 Task: Add Sprouts Pineapple Slices to the cart.
Action: Mouse pressed left at (16, 77)
Screenshot: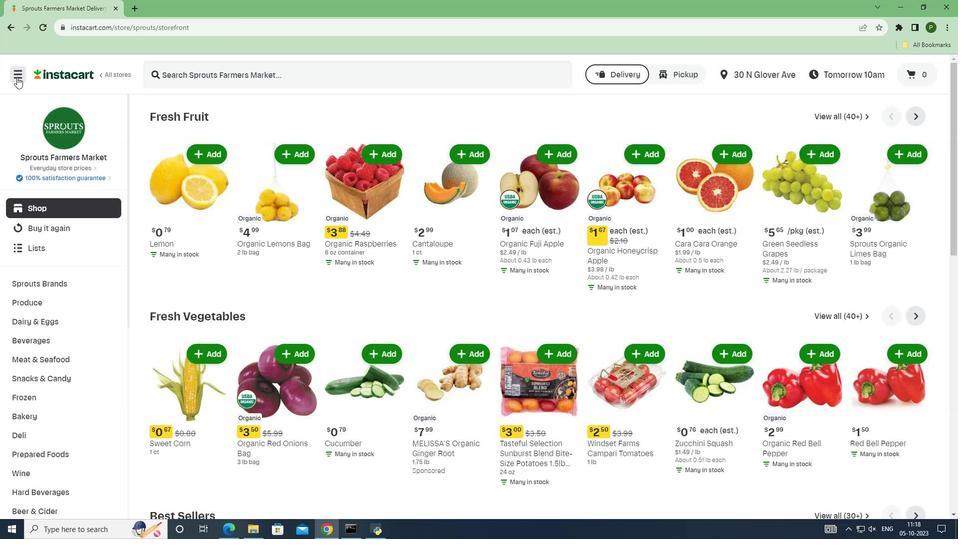 
Action: Mouse moved to (39, 272)
Screenshot: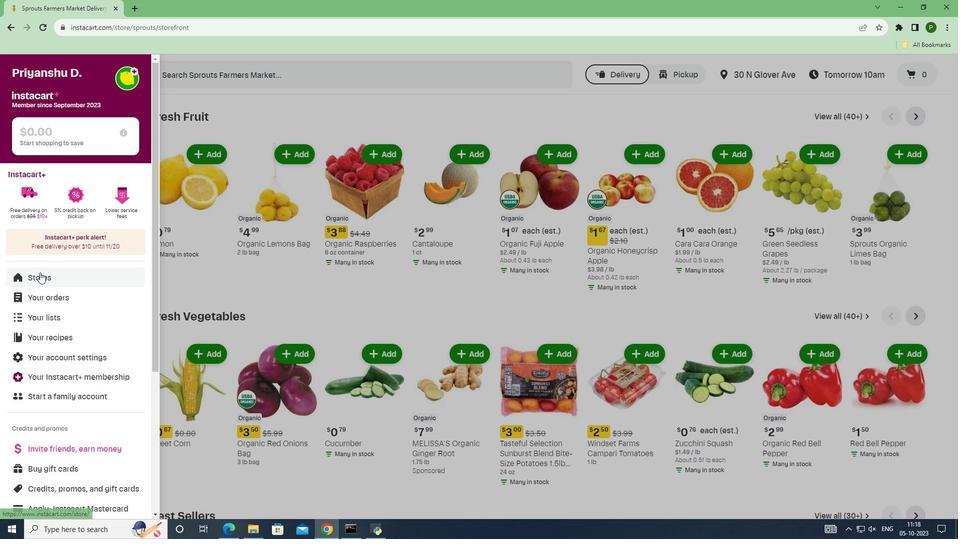 
Action: Mouse pressed left at (39, 272)
Screenshot: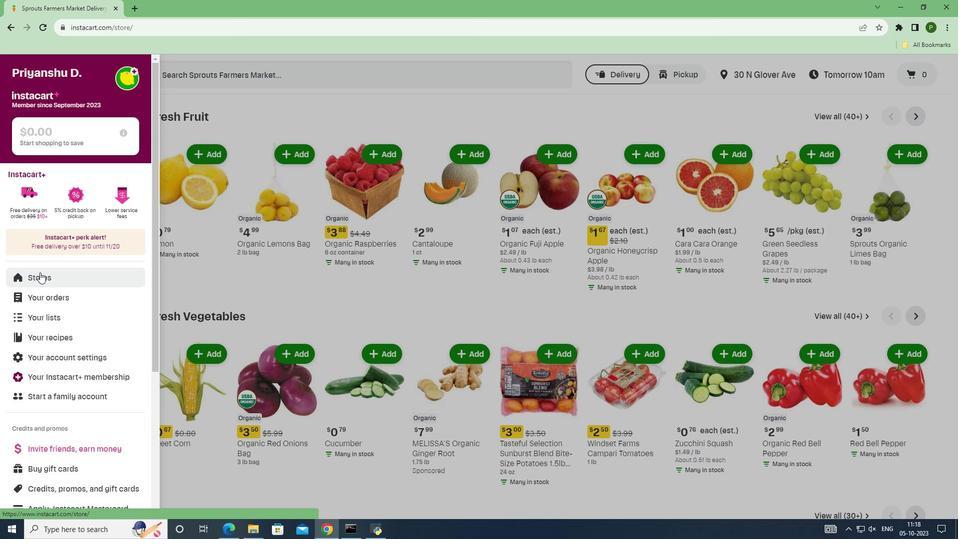 
Action: Mouse moved to (228, 117)
Screenshot: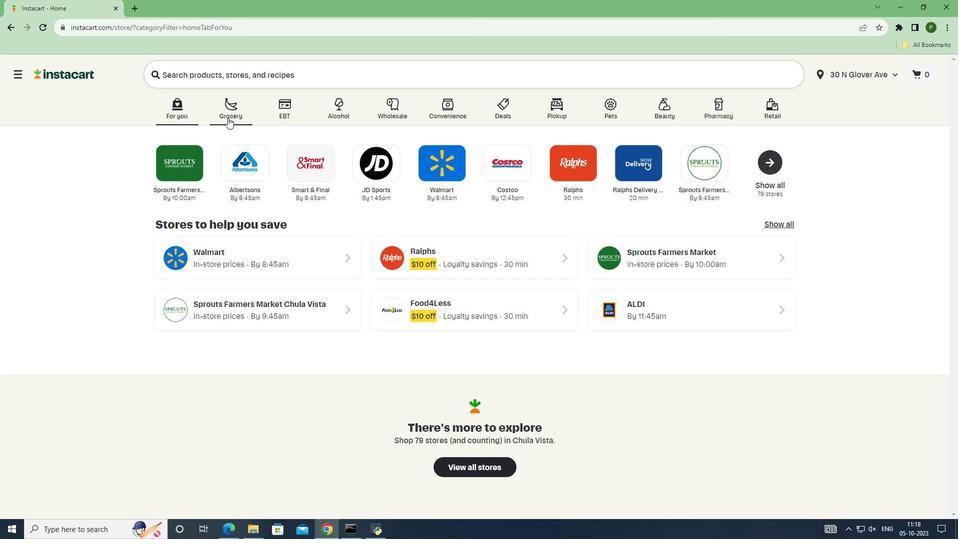 
Action: Mouse pressed left at (228, 117)
Screenshot: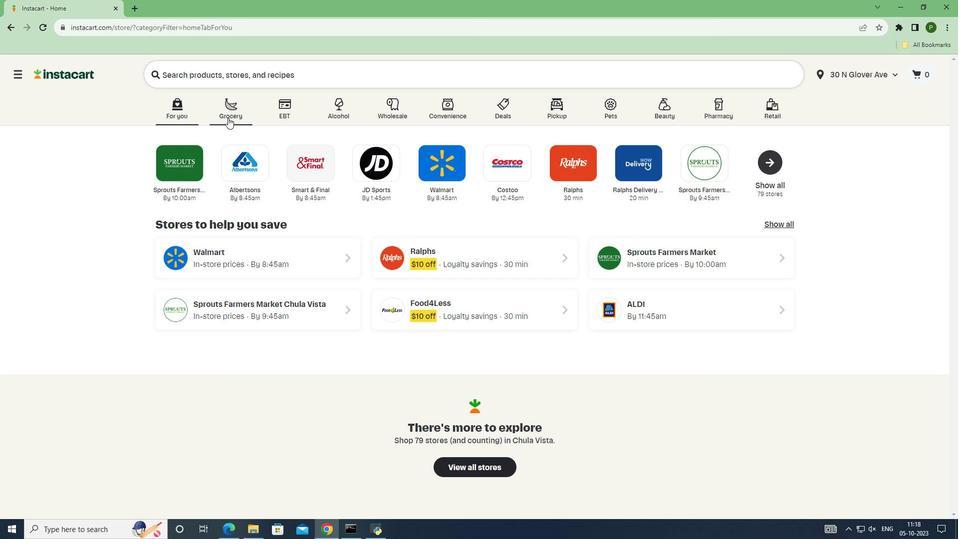 
Action: Mouse moved to (601, 222)
Screenshot: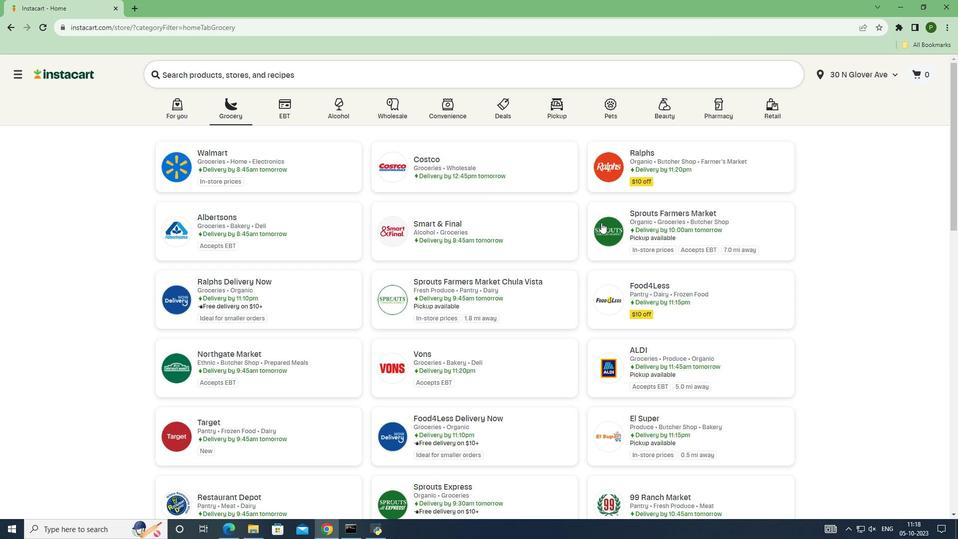 
Action: Mouse pressed left at (601, 222)
Screenshot: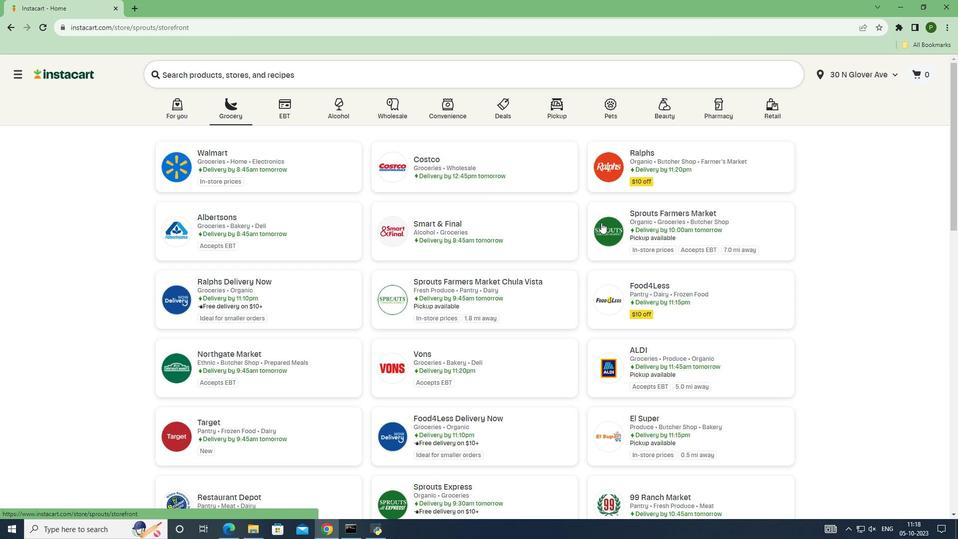 
Action: Mouse moved to (87, 284)
Screenshot: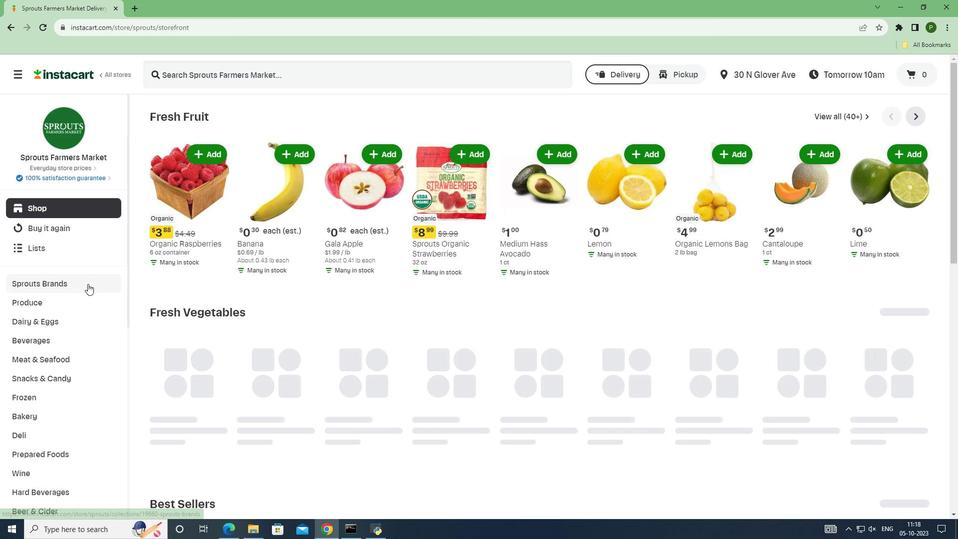 
Action: Mouse pressed left at (87, 284)
Screenshot: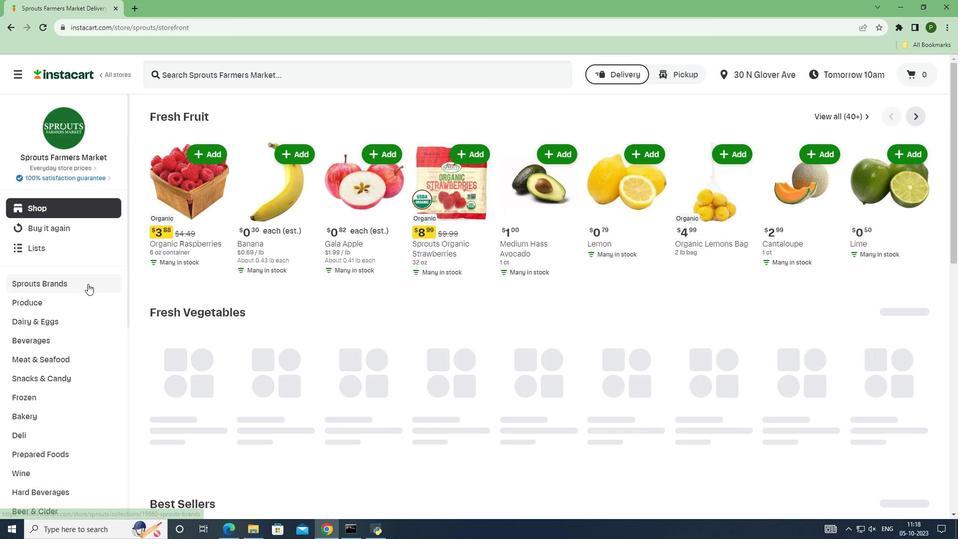 
Action: Mouse moved to (55, 361)
Screenshot: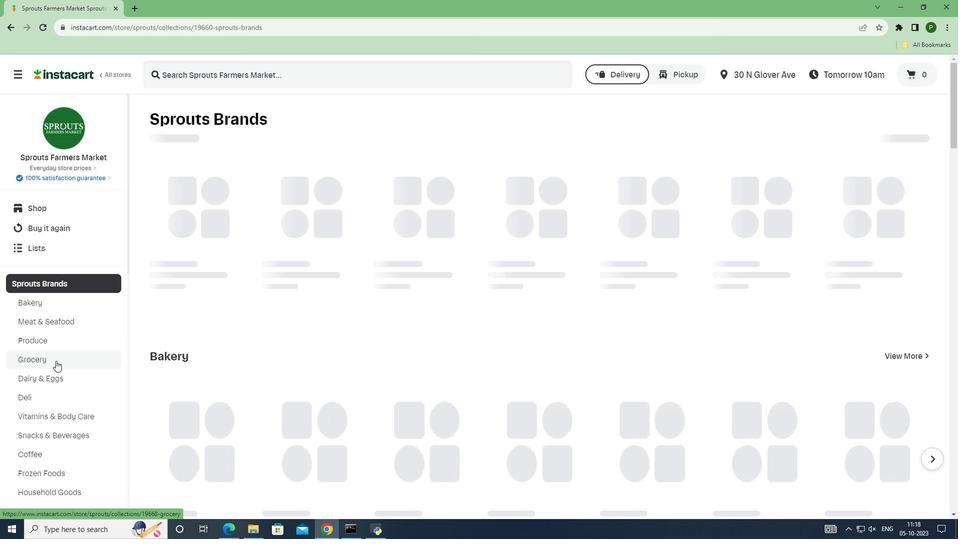 
Action: Mouse pressed left at (55, 361)
Screenshot: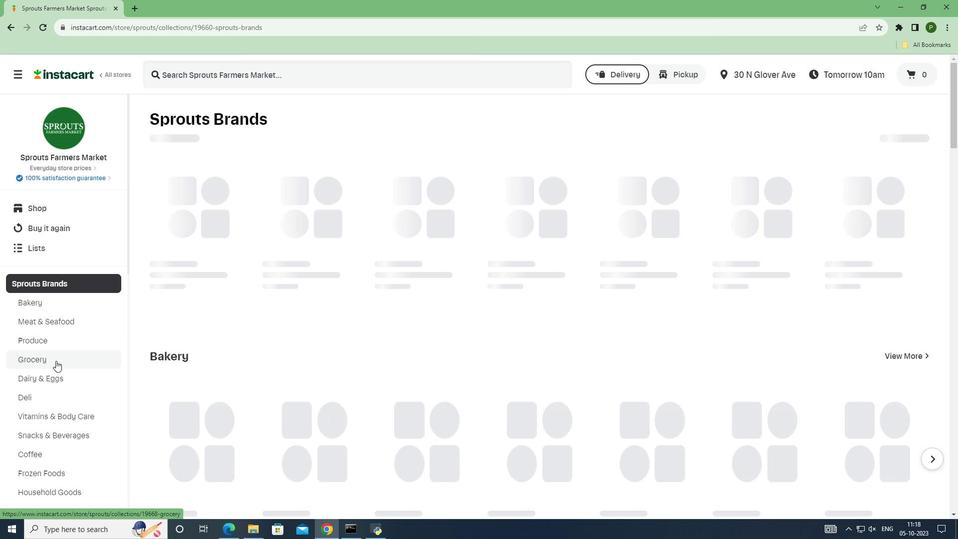 
Action: Mouse moved to (229, 212)
Screenshot: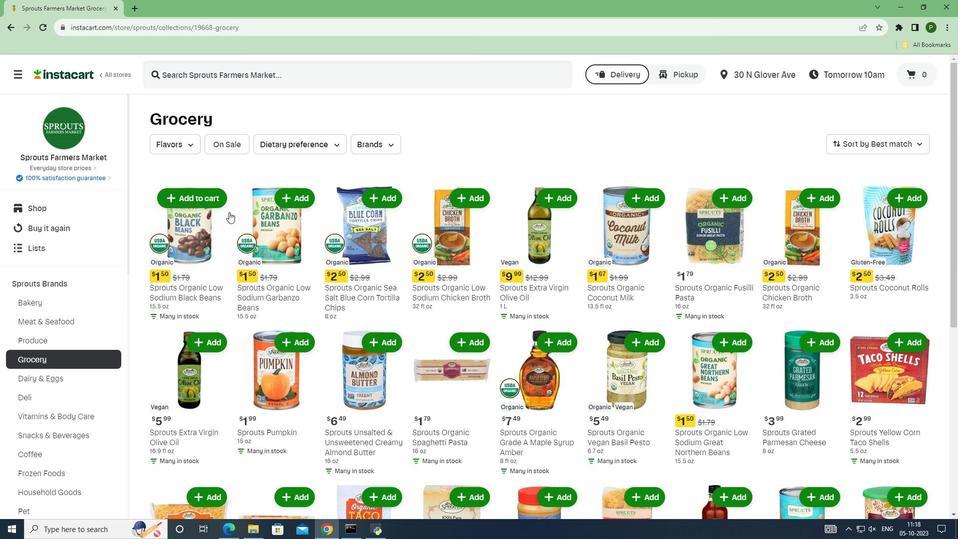 
Action: Mouse scrolled (229, 211) with delta (0, 0)
Screenshot: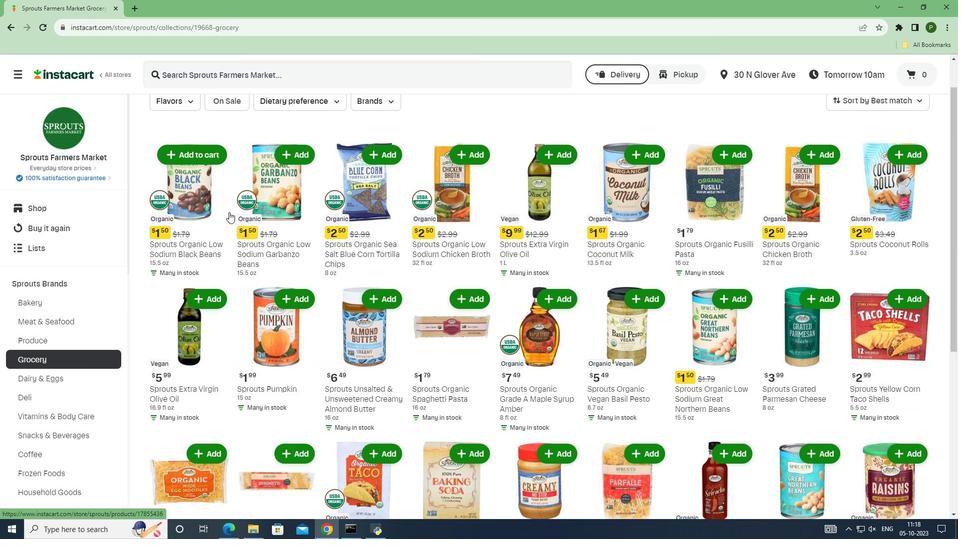 
Action: Mouse scrolled (229, 211) with delta (0, 0)
Screenshot: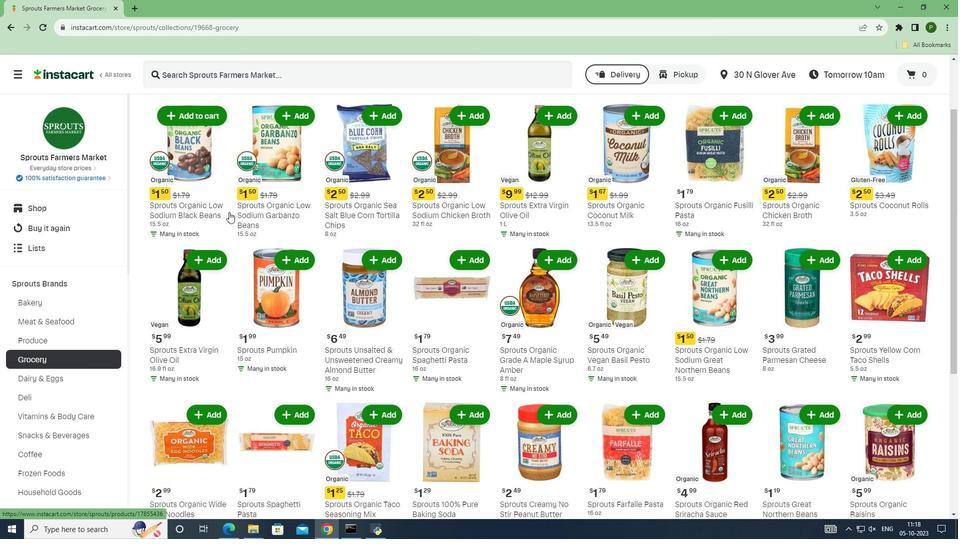 
Action: Mouse scrolled (229, 211) with delta (0, 0)
Screenshot: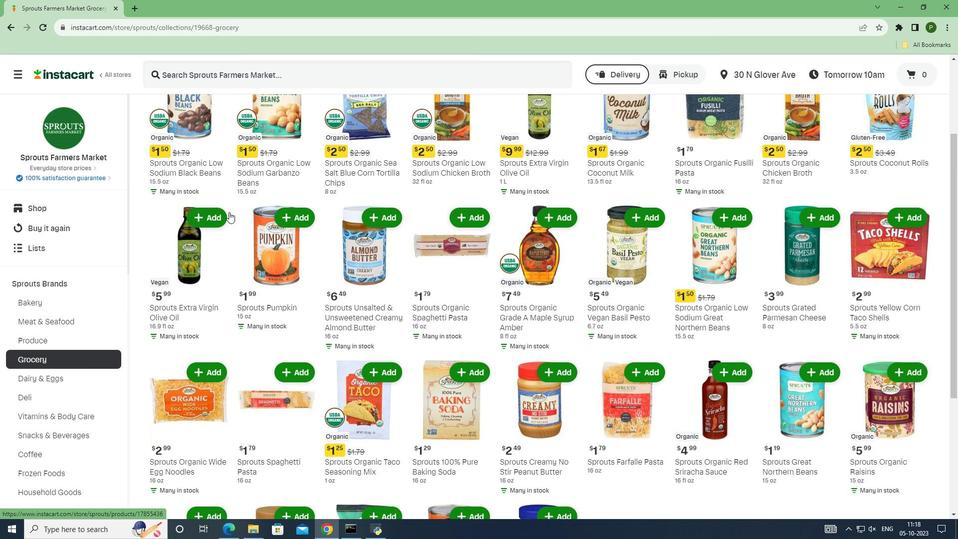 
Action: Mouse scrolled (229, 211) with delta (0, 0)
Screenshot: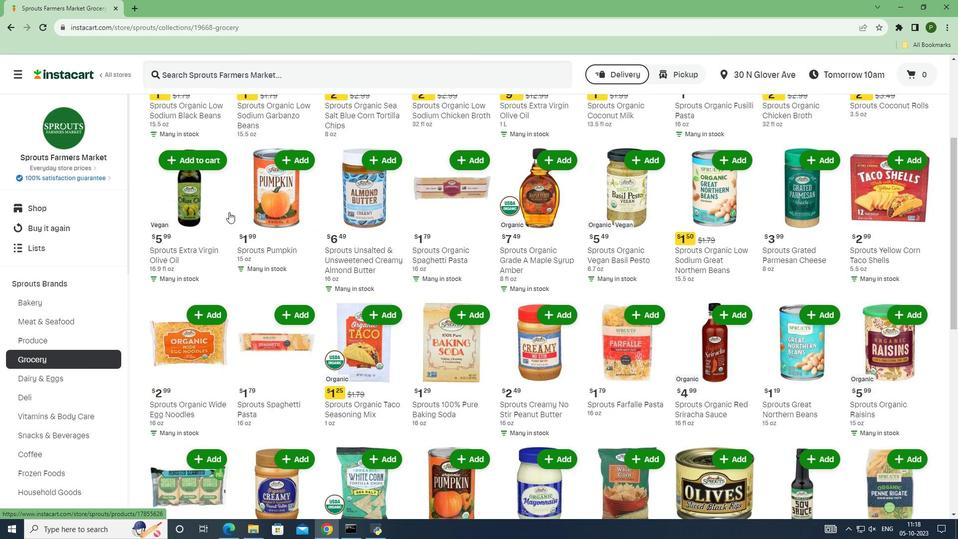 
Action: Mouse scrolled (229, 211) with delta (0, 0)
Screenshot: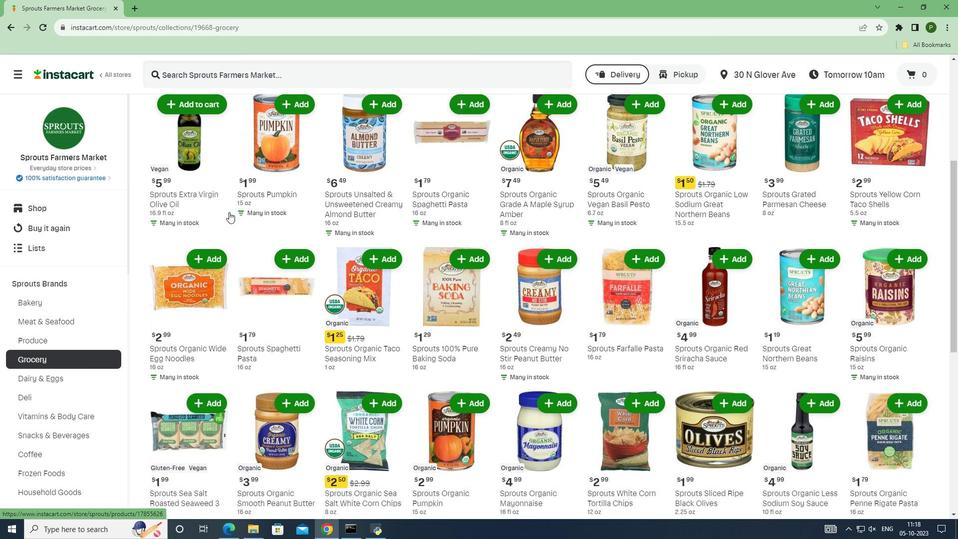 
Action: Mouse scrolled (229, 211) with delta (0, 0)
Screenshot: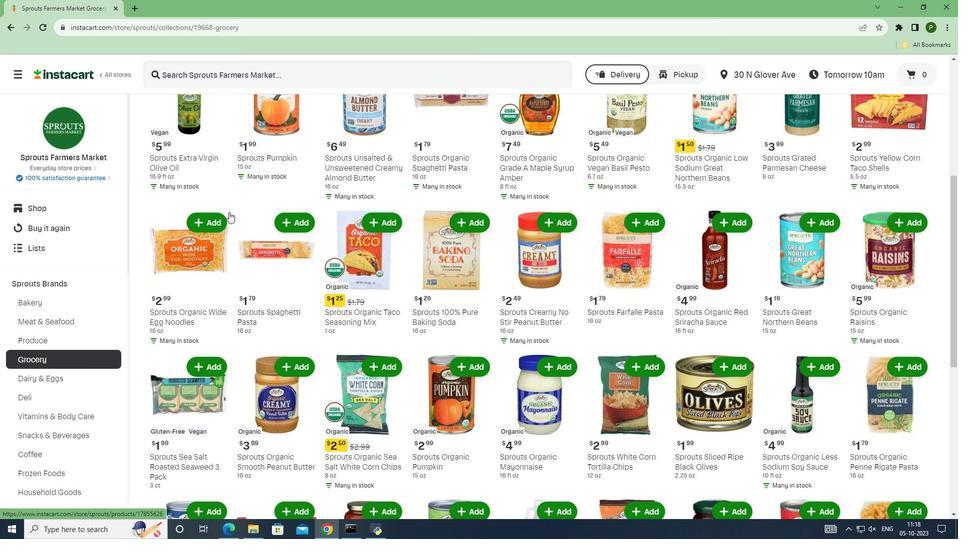 
Action: Mouse scrolled (229, 211) with delta (0, 0)
Screenshot: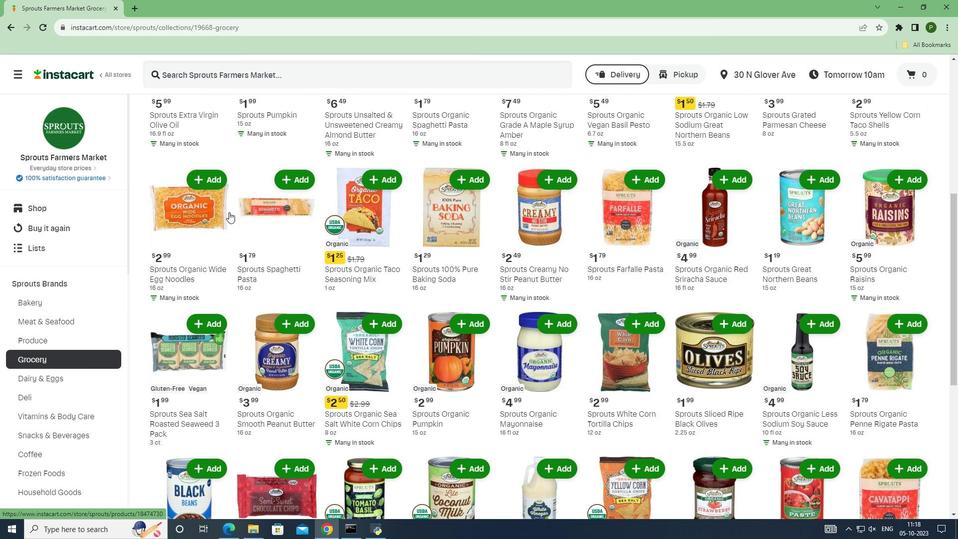 
Action: Mouse scrolled (229, 211) with delta (0, 0)
Screenshot: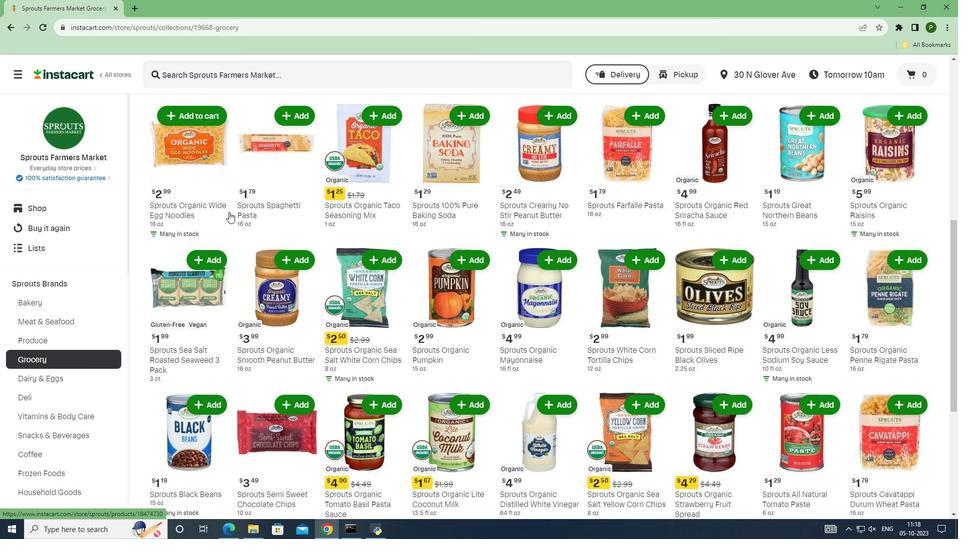 
Action: Mouse scrolled (229, 211) with delta (0, 0)
Screenshot: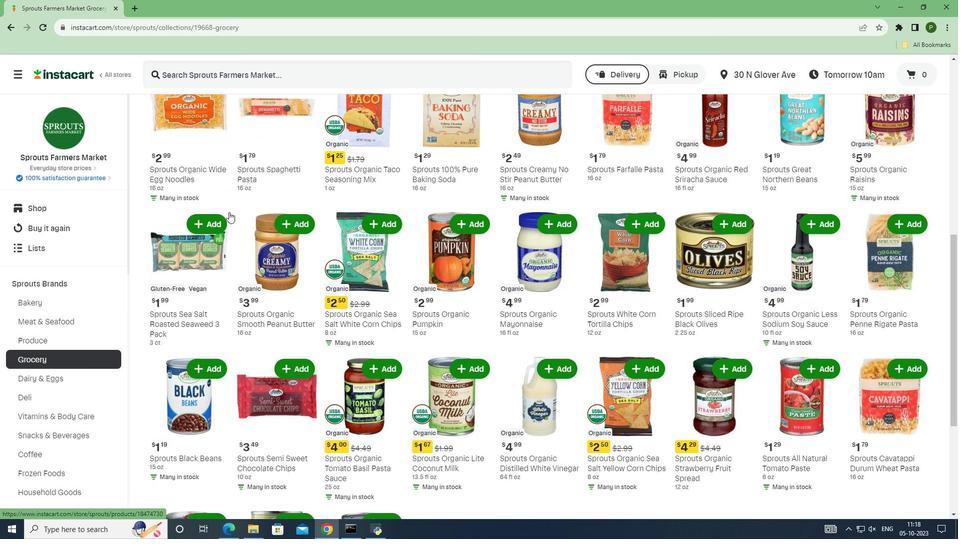 
Action: Mouse scrolled (229, 211) with delta (0, 0)
Screenshot: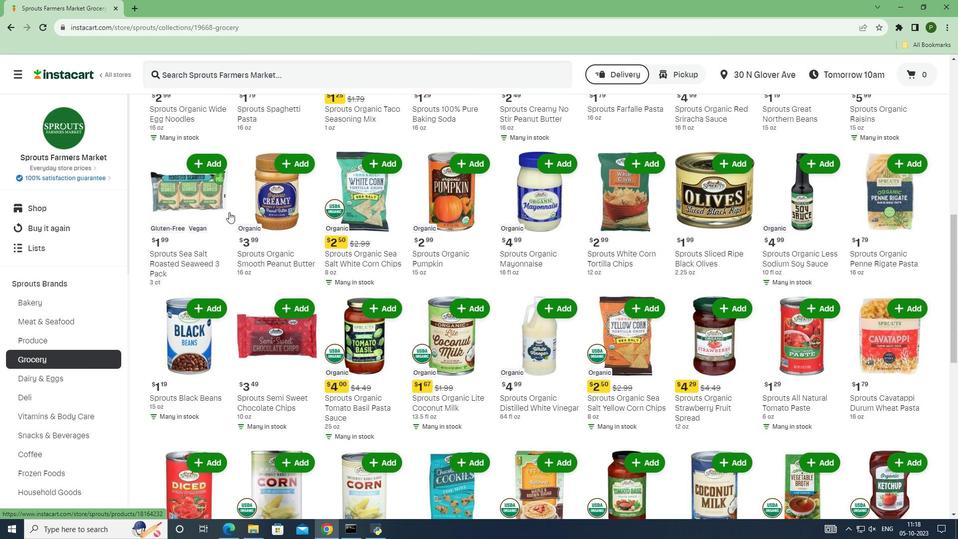 
Action: Mouse scrolled (229, 211) with delta (0, 0)
Screenshot: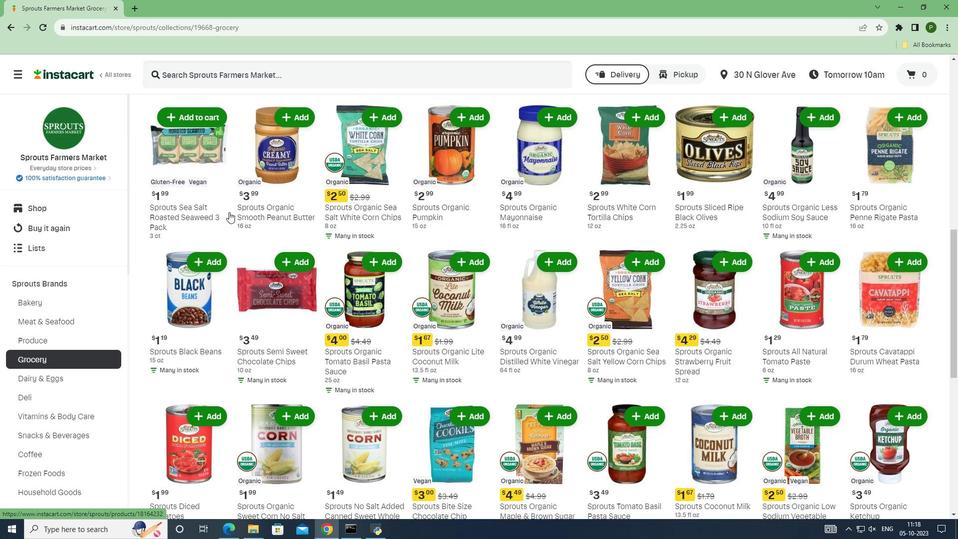 
Action: Mouse scrolled (229, 211) with delta (0, 0)
Screenshot: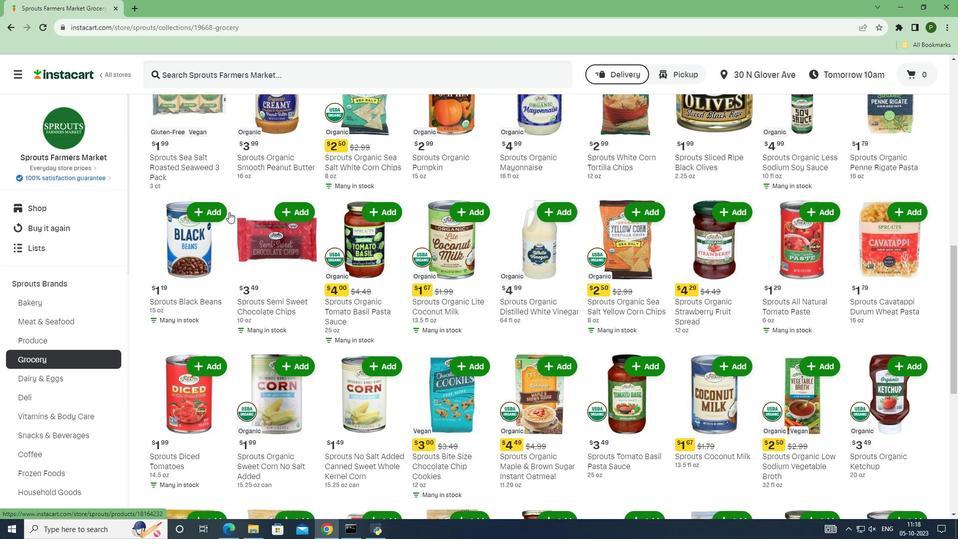 
Action: Mouse scrolled (229, 211) with delta (0, 0)
Screenshot: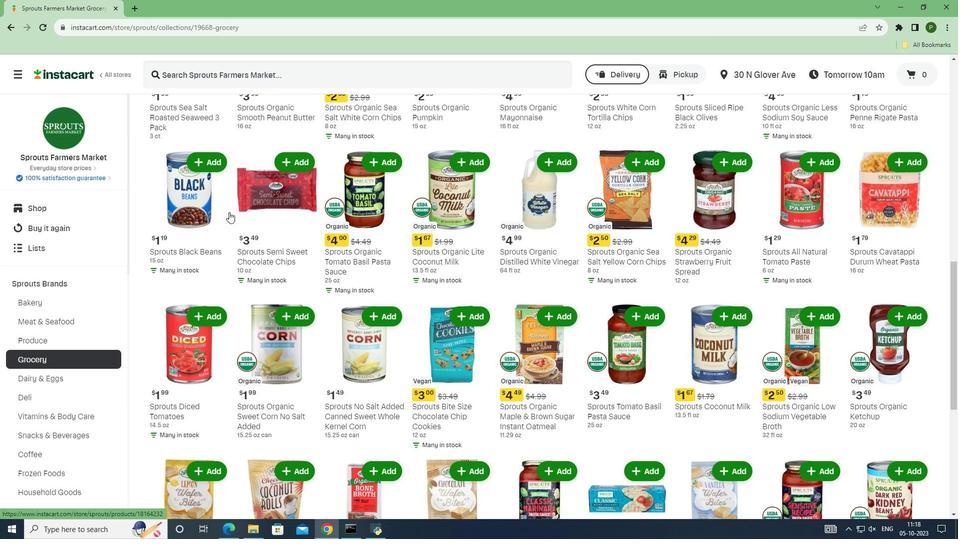
Action: Mouse scrolled (229, 211) with delta (0, 0)
Screenshot: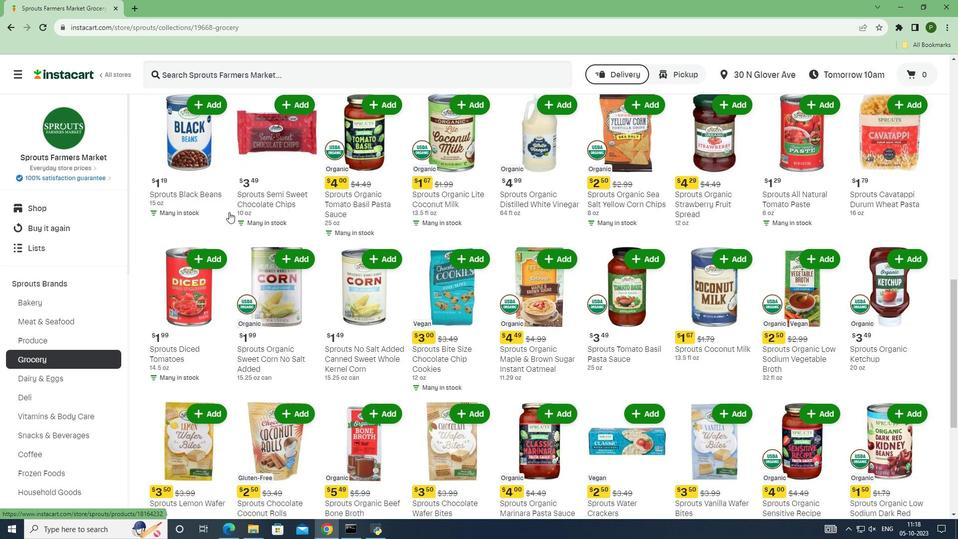 
Action: Mouse scrolled (229, 211) with delta (0, 0)
Screenshot: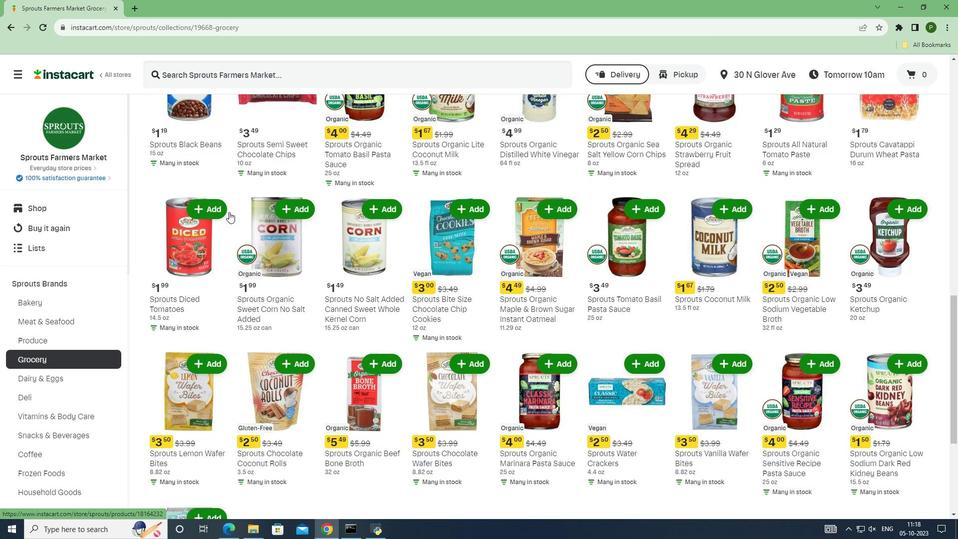 
Action: Mouse scrolled (229, 211) with delta (0, 0)
Screenshot: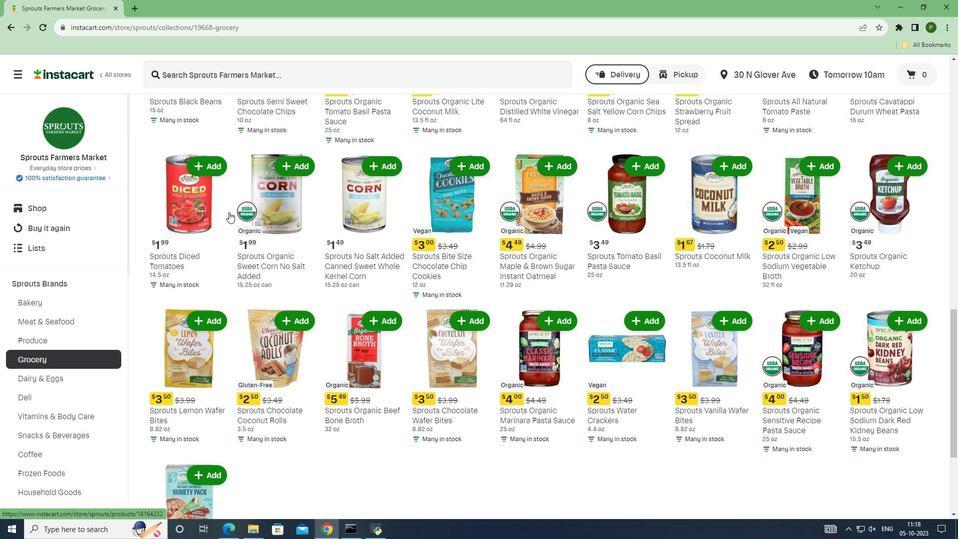 
Action: Mouse scrolled (229, 211) with delta (0, 0)
Screenshot: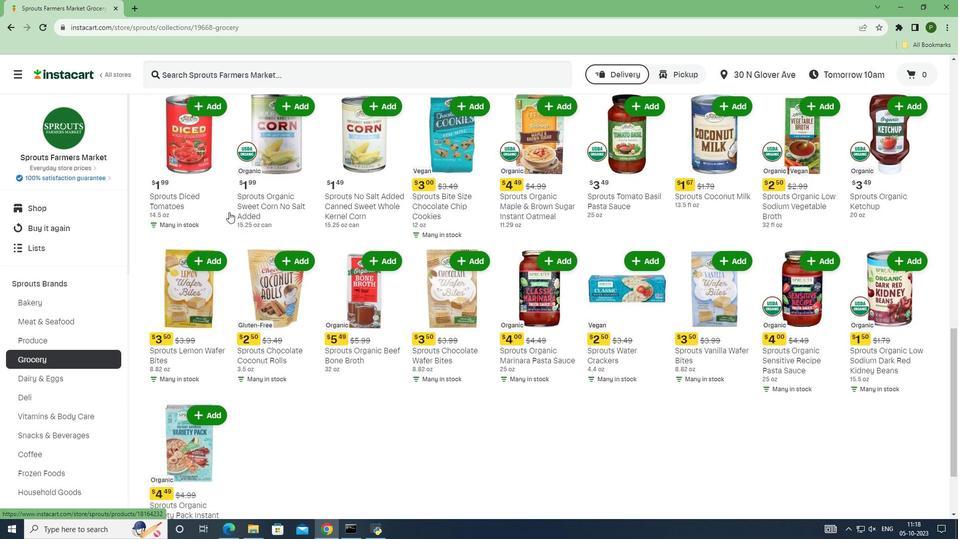 
Action: Mouse scrolled (229, 212) with delta (0, 0)
Screenshot: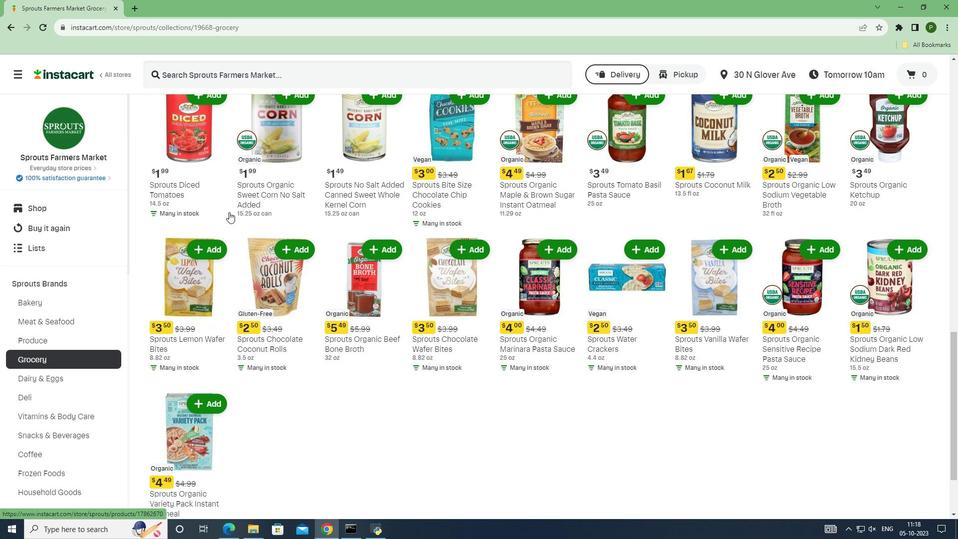 
Action: Mouse scrolled (229, 211) with delta (0, 0)
Screenshot: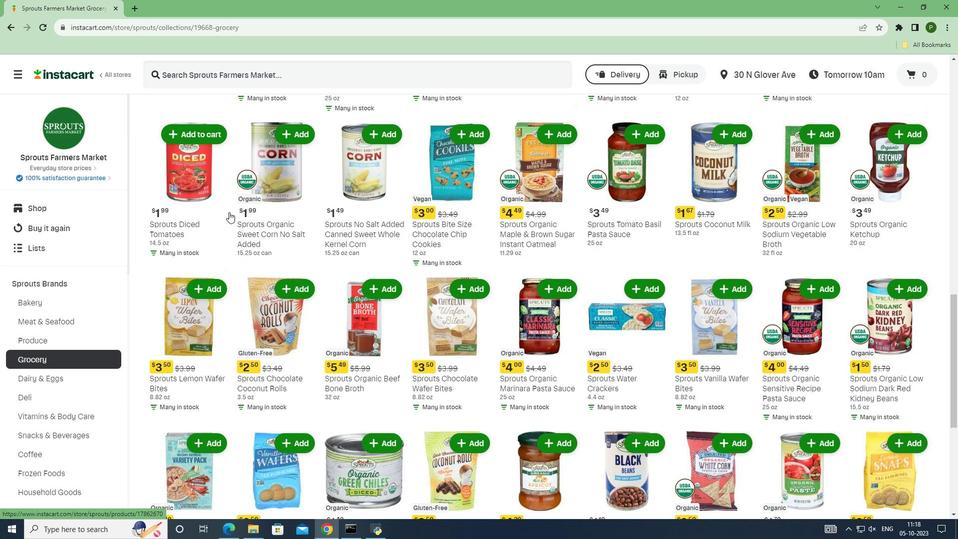 
Action: Mouse scrolled (229, 211) with delta (0, 0)
Screenshot: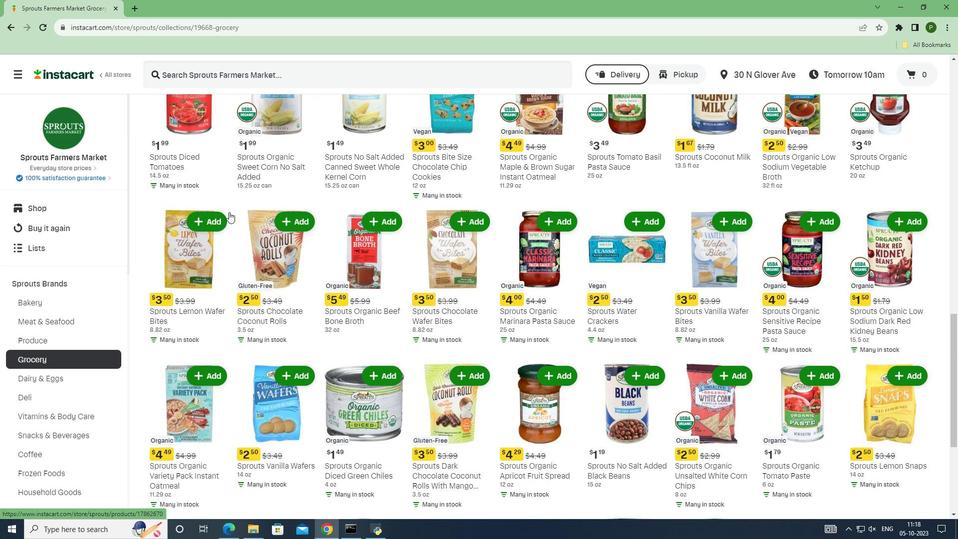 
Action: Mouse scrolled (229, 211) with delta (0, 0)
Screenshot: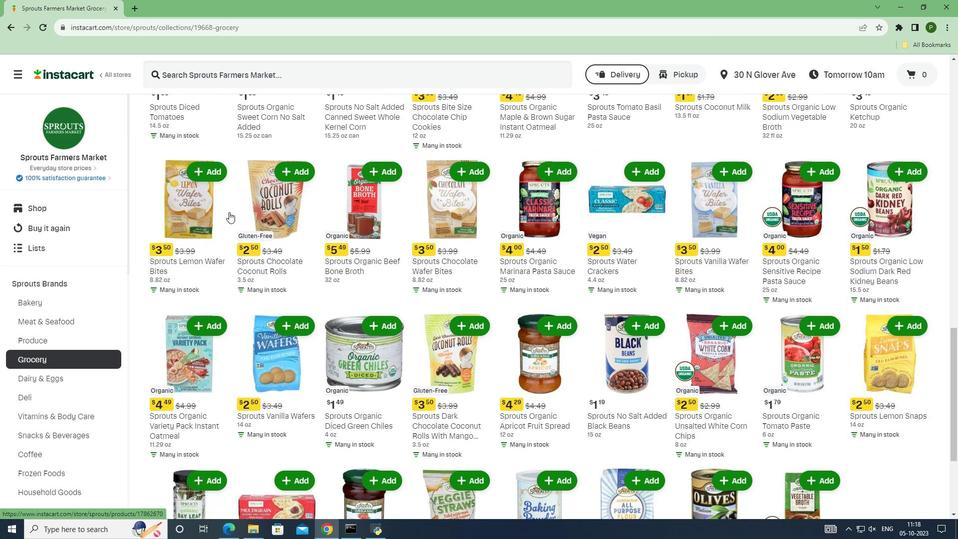 
Action: Mouse scrolled (229, 211) with delta (0, 0)
Screenshot: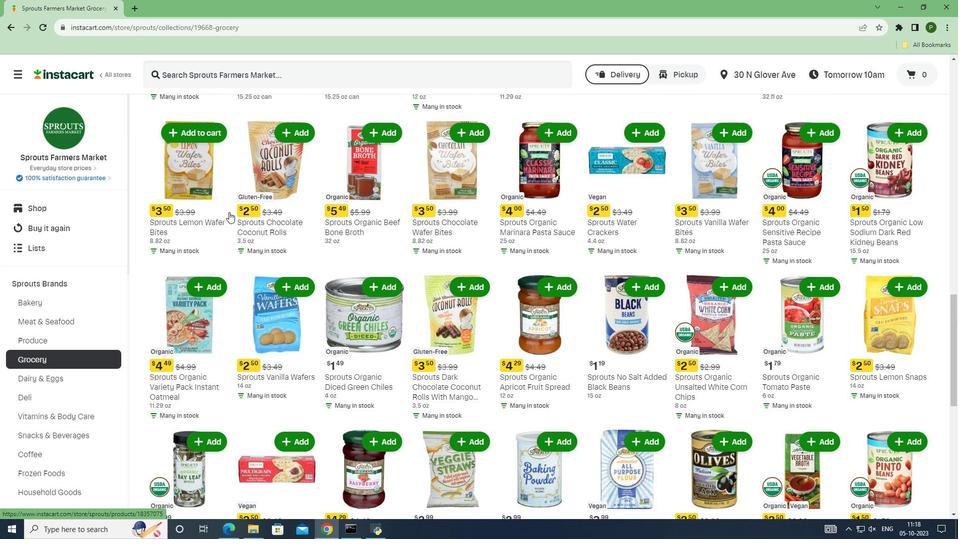 
Action: Mouse scrolled (229, 211) with delta (0, 0)
Screenshot: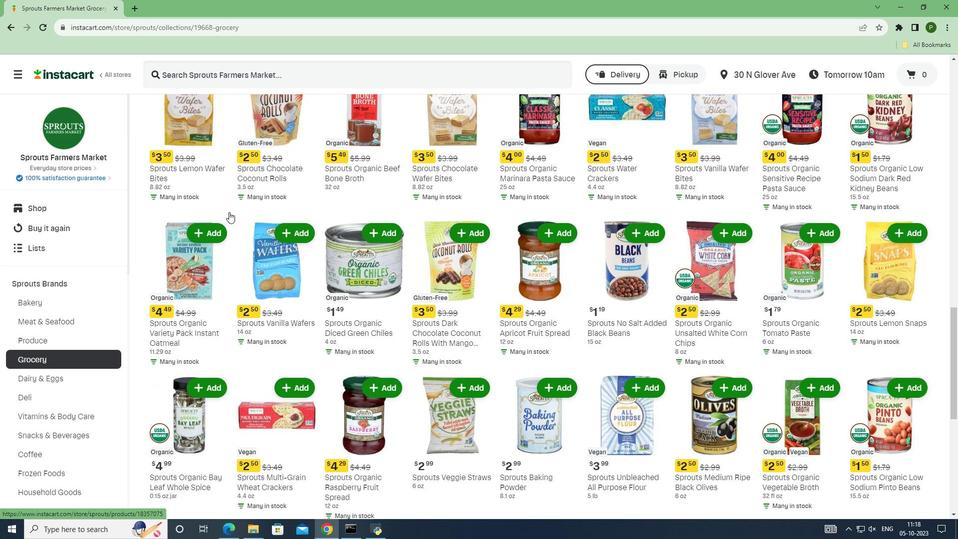 
Action: Mouse moved to (228, 212)
Screenshot: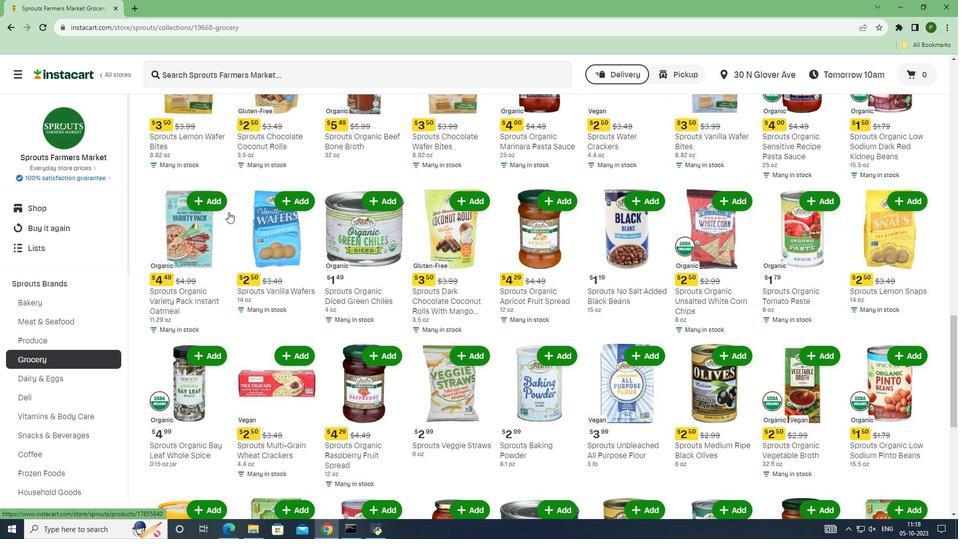 
Action: Mouse scrolled (228, 211) with delta (0, 0)
Screenshot: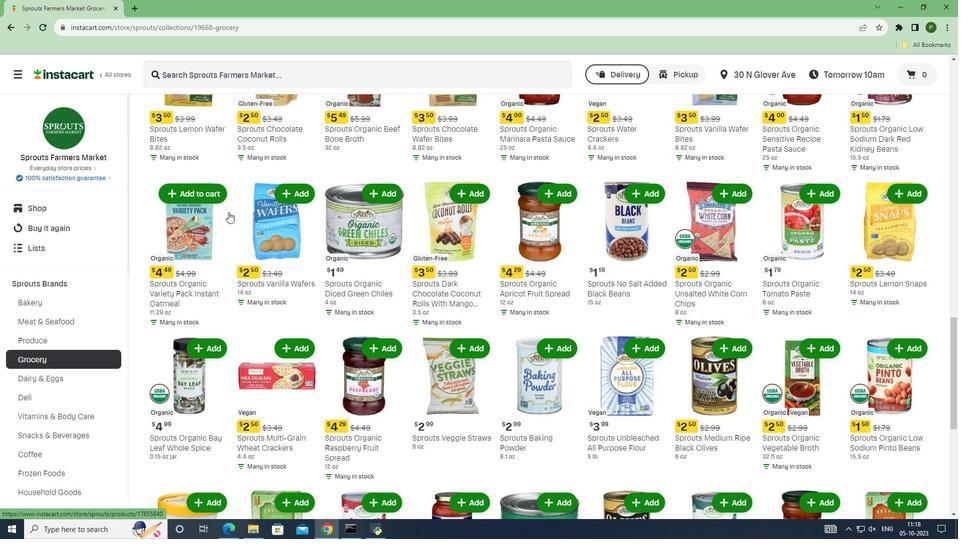 
Action: Mouse scrolled (228, 211) with delta (0, 0)
Screenshot: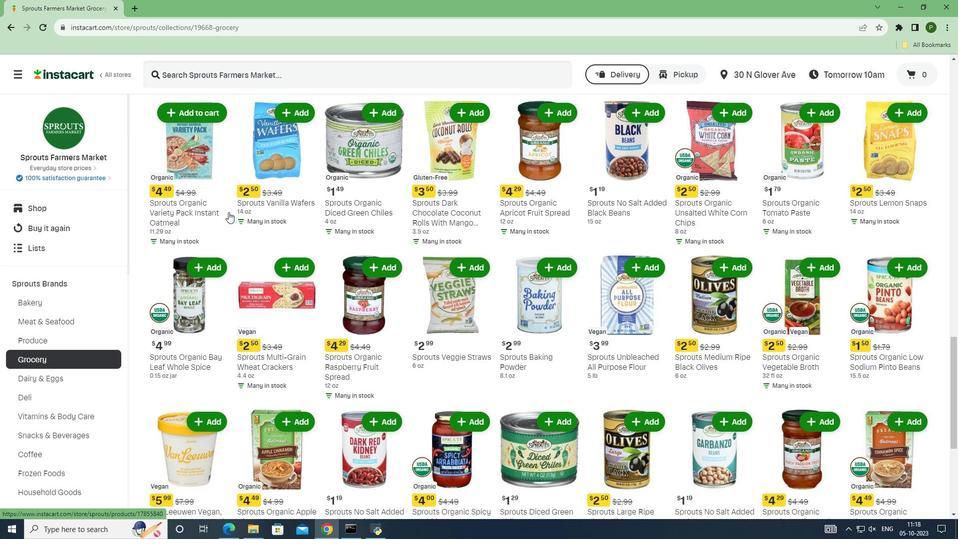 
Action: Mouse scrolled (228, 211) with delta (0, 0)
Screenshot: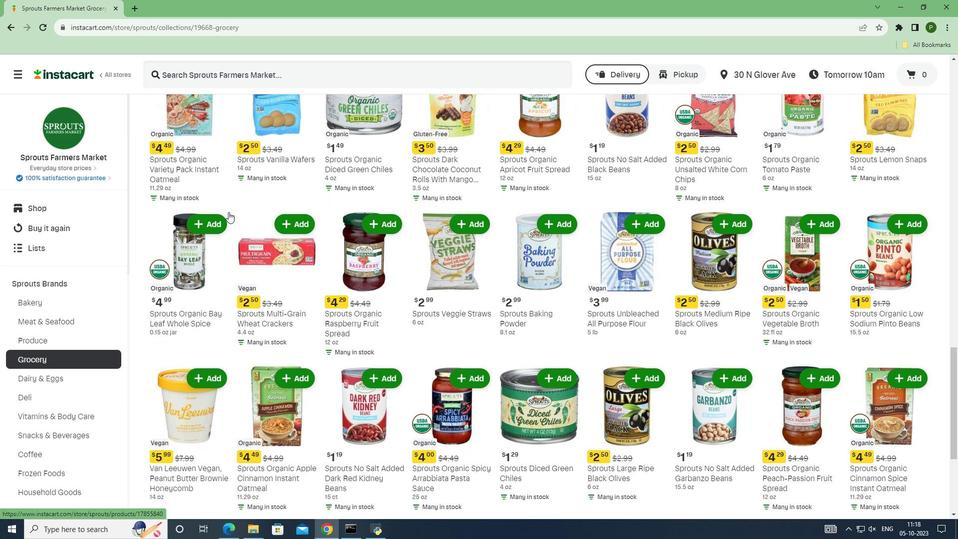 
Action: Mouse scrolled (228, 211) with delta (0, 0)
Screenshot: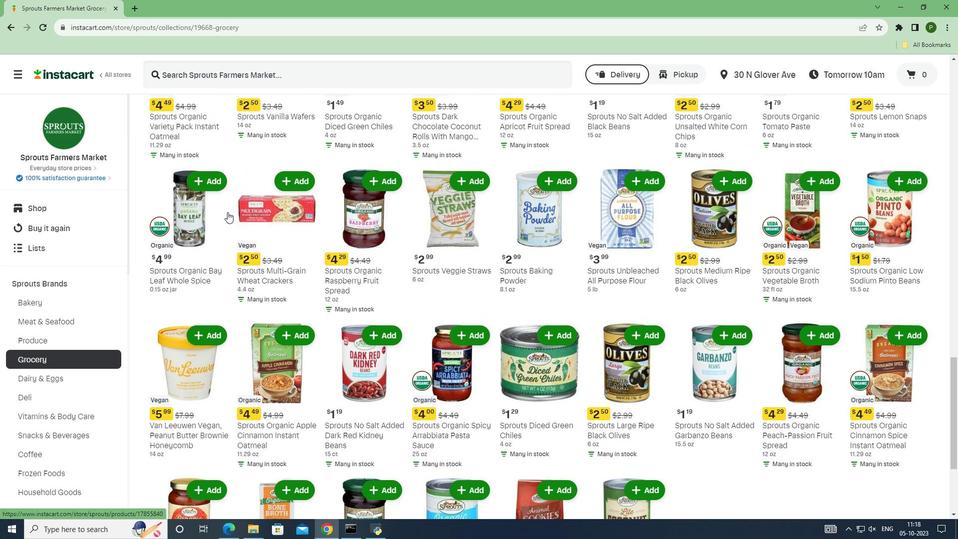 
Action: Mouse moved to (227, 212)
Screenshot: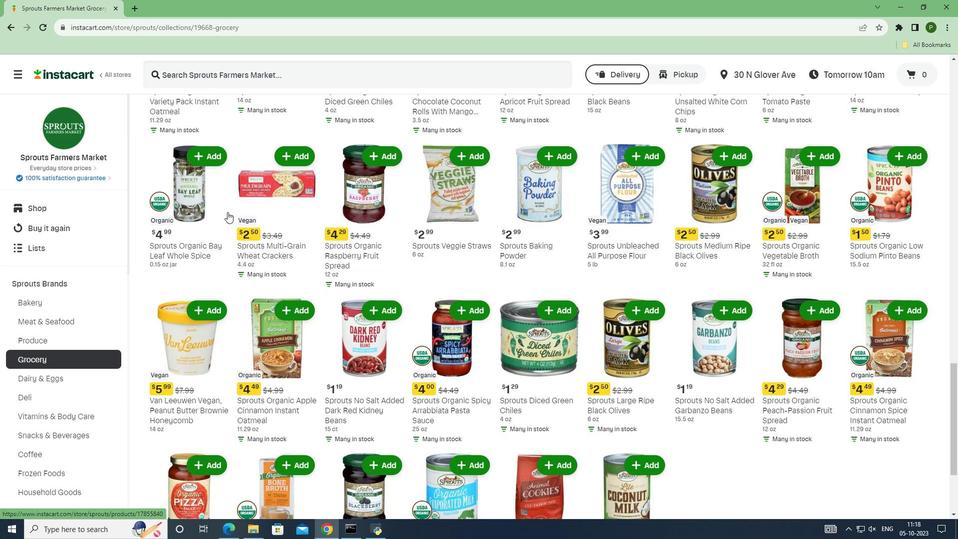 
Action: Mouse scrolled (227, 211) with delta (0, 0)
Screenshot: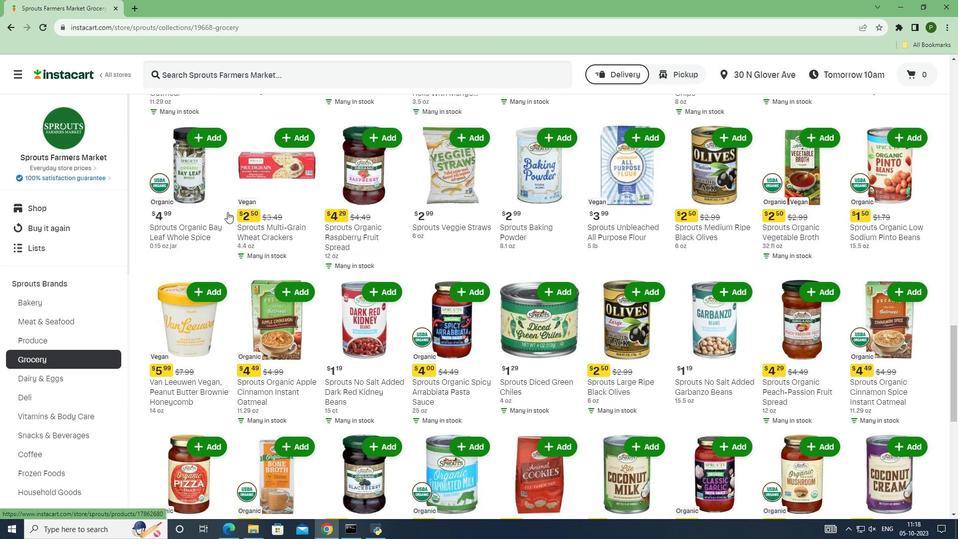 
Action: Mouse scrolled (227, 211) with delta (0, 0)
Screenshot: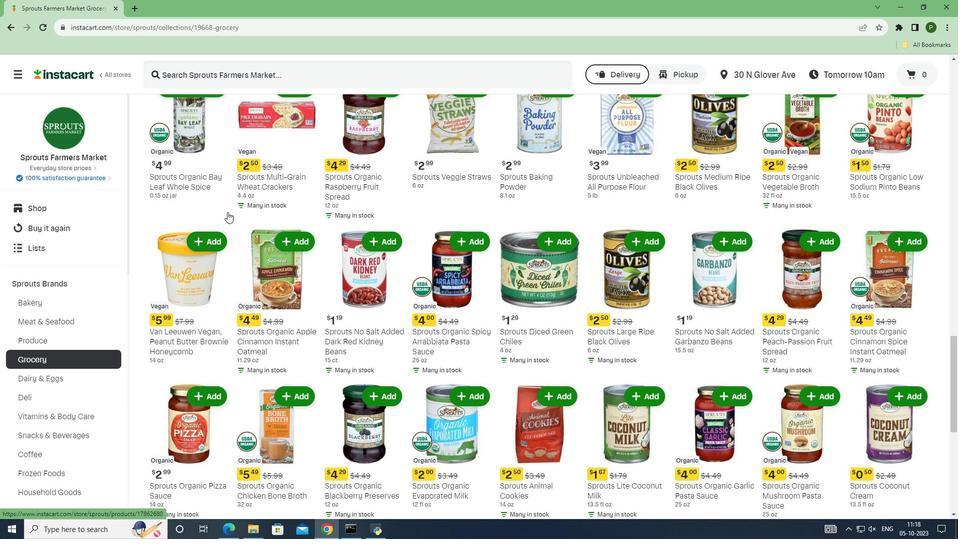 
Action: Mouse scrolled (227, 211) with delta (0, 0)
Screenshot: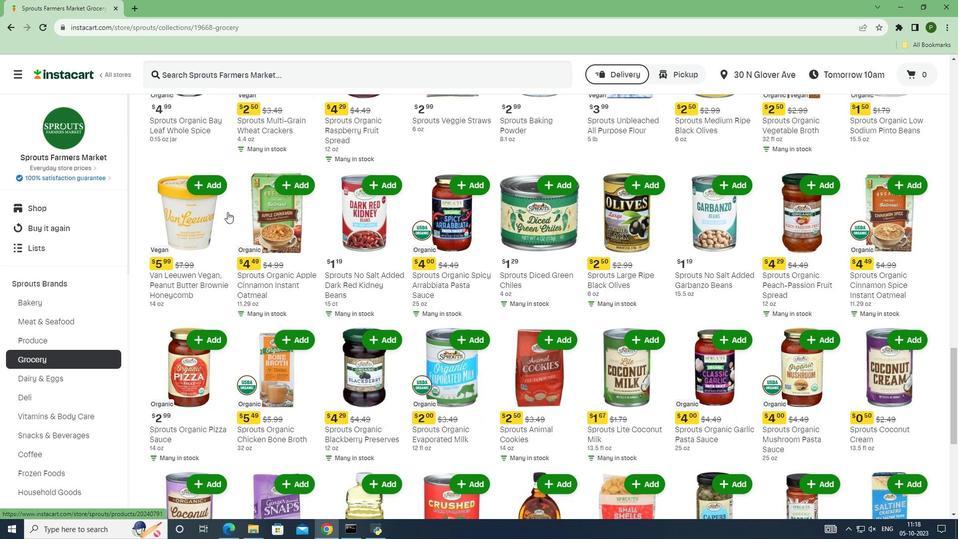 
Action: Mouse scrolled (227, 211) with delta (0, 0)
Screenshot: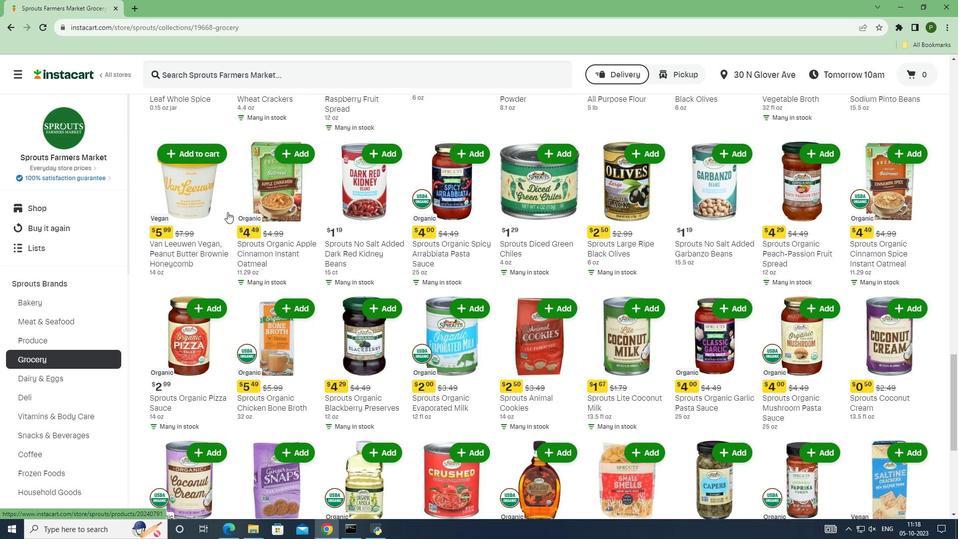 
Action: Mouse scrolled (227, 211) with delta (0, 0)
Screenshot: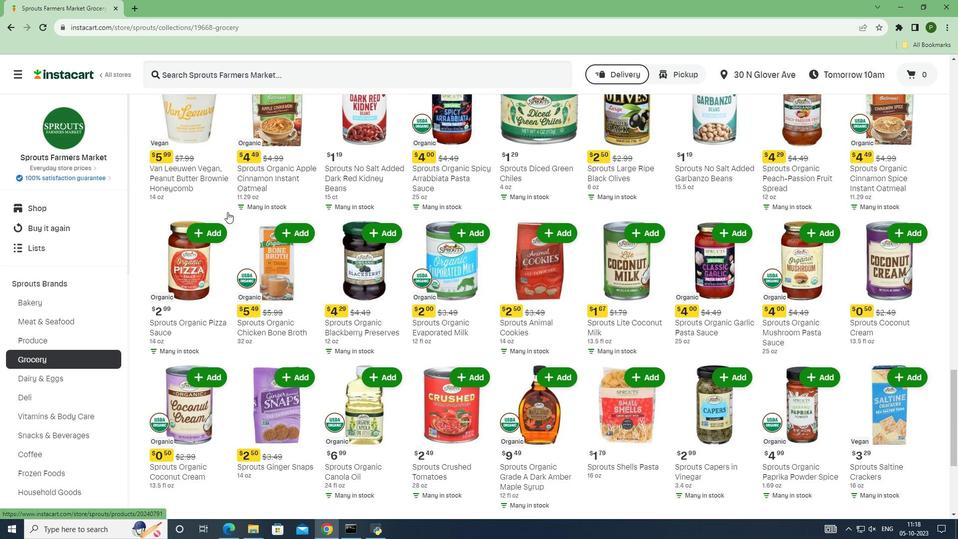 
Action: Mouse scrolled (227, 211) with delta (0, 0)
Screenshot: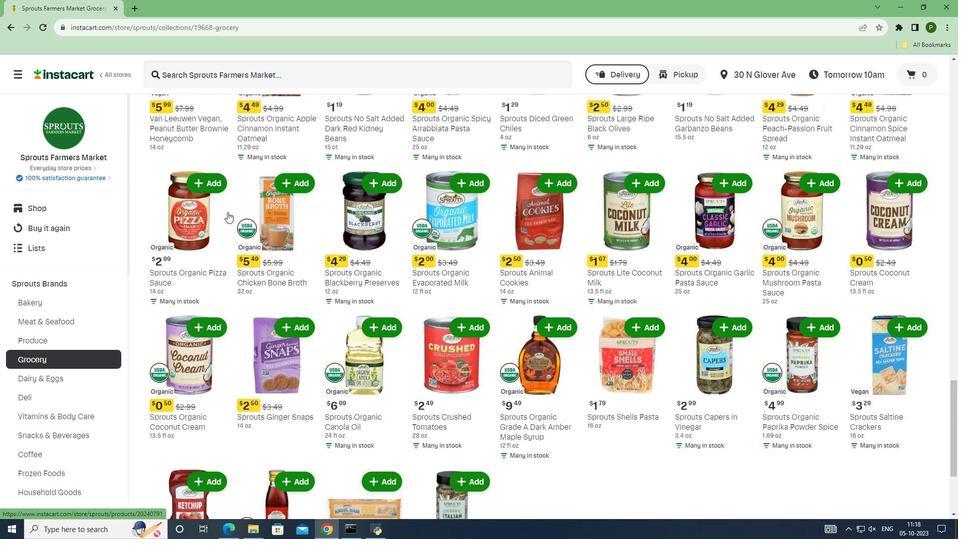 
Action: Mouse scrolled (227, 211) with delta (0, 0)
Screenshot: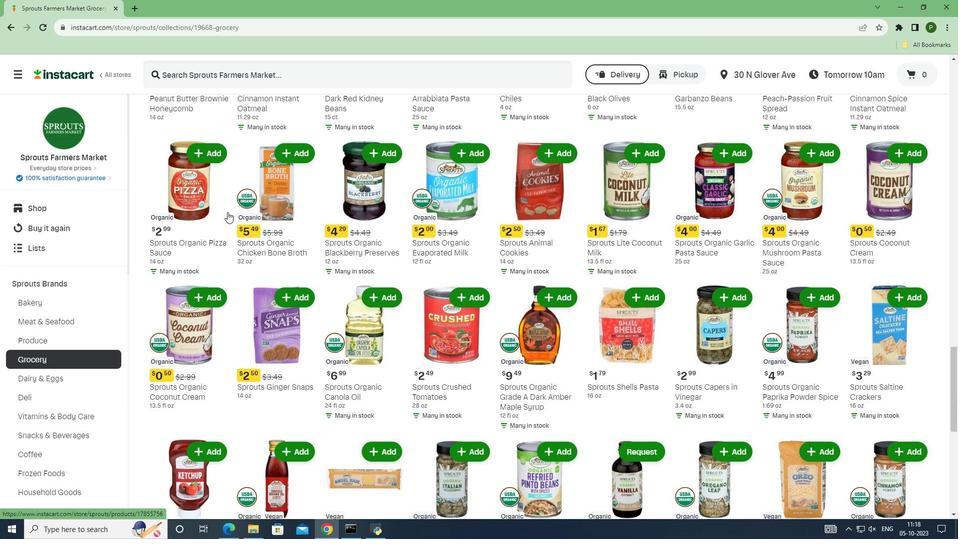 
Action: Mouse scrolled (227, 211) with delta (0, 0)
Screenshot: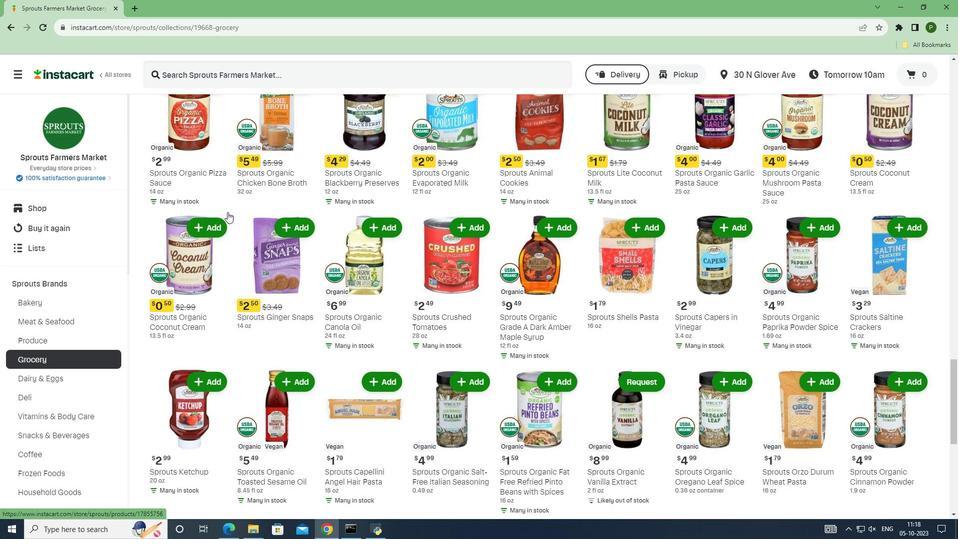 
Action: Mouse scrolled (227, 211) with delta (0, 0)
Screenshot: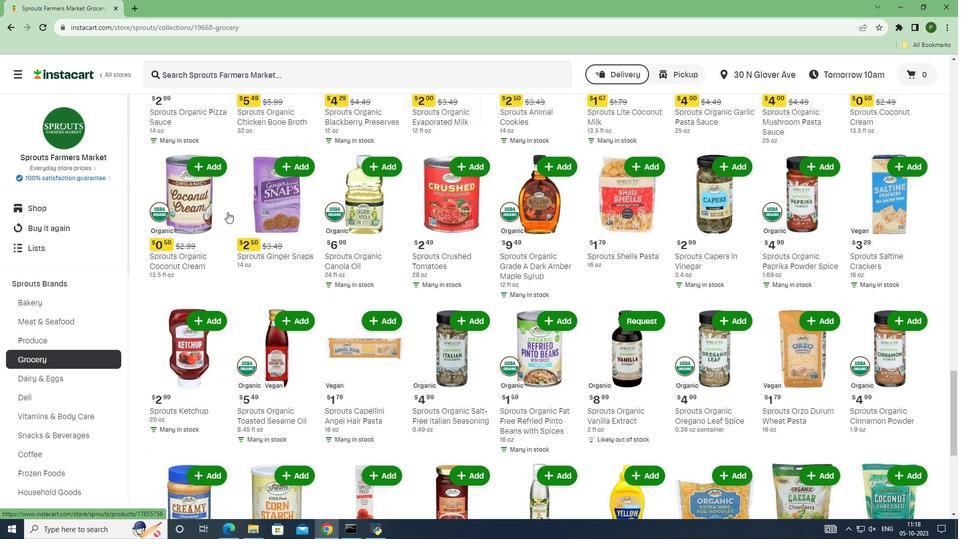 
Action: Mouse scrolled (227, 211) with delta (0, 0)
Screenshot: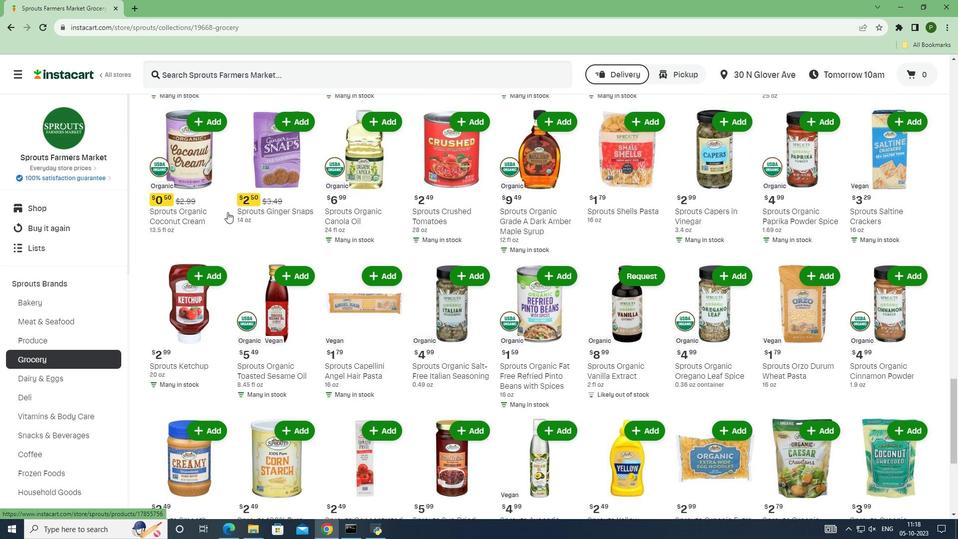 
Action: Mouse scrolled (227, 211) with delta (0, 0)
Screenshot: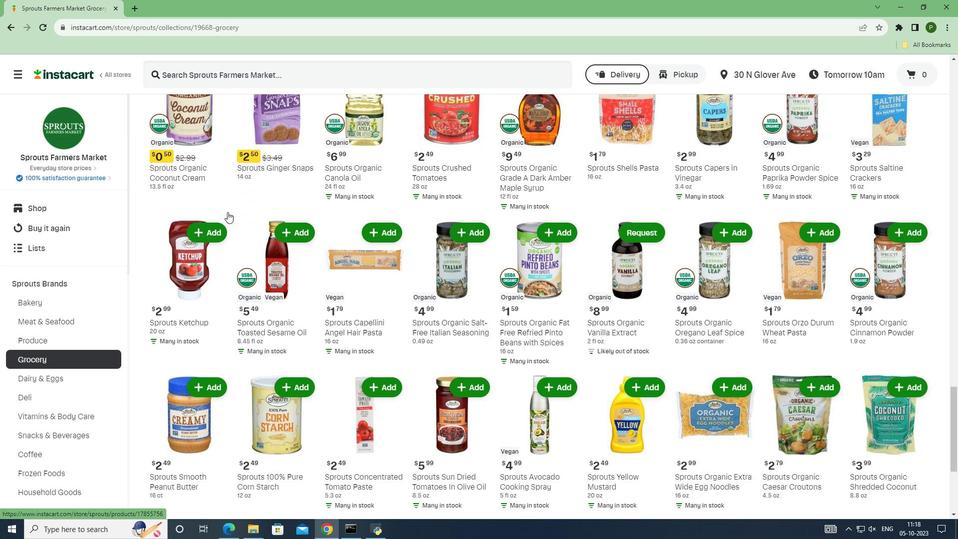 
Action: Mouse scrolled (227, 211) with delta (0, 0)
Screenshot: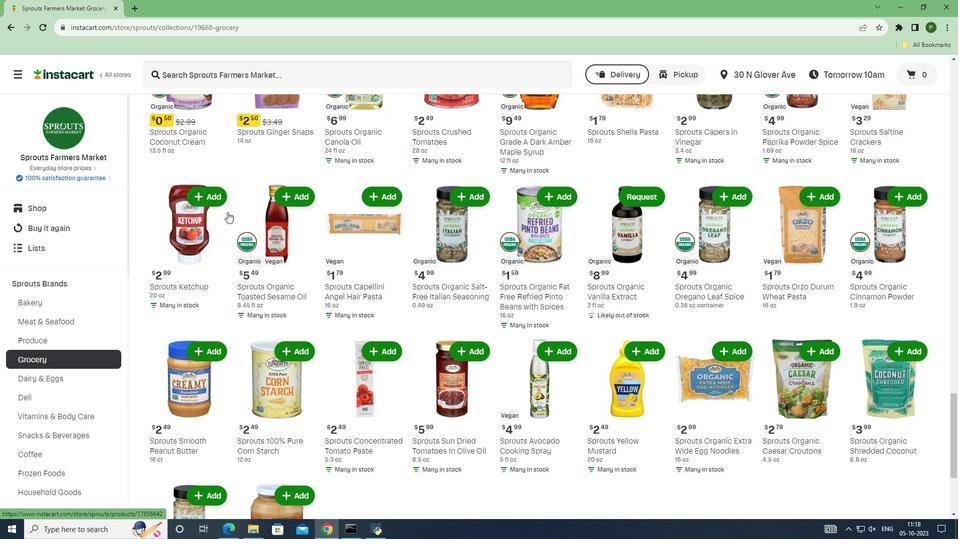 
Action: Mouse scrolled (227, 211) with delta (0, 0)
Screenshot: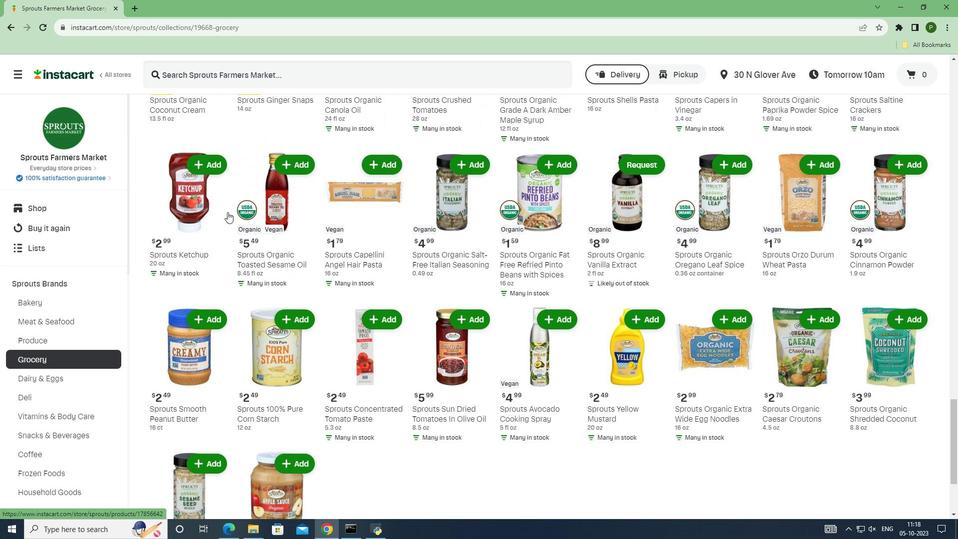 
Action: Mouse scrolled (227, 212) with delta (0, 0)
Screenshot: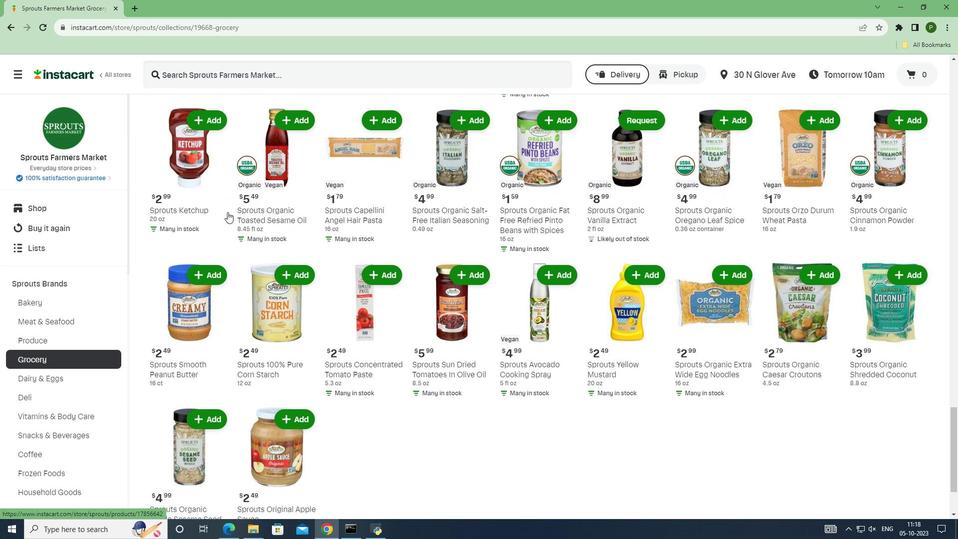 
Action: Mouse scrolled (227, 211) with delta (0, 0)
Screenshot: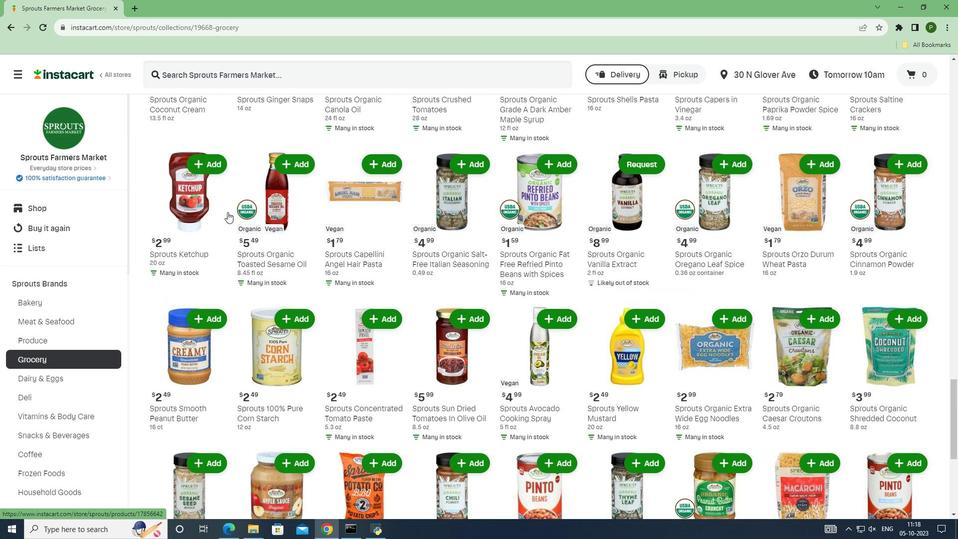 
Action: Mouse scrolled (227, 211) with delta (0, 0)
Screenshot: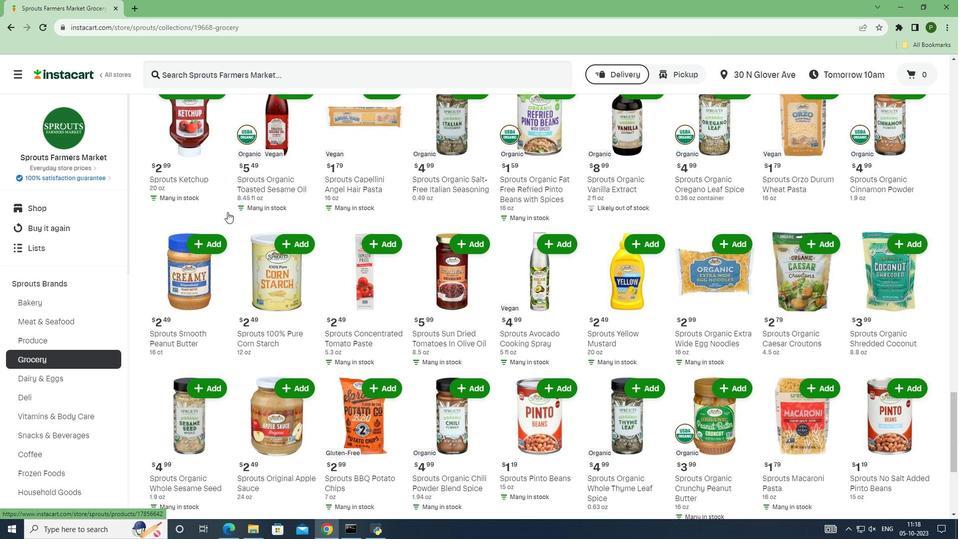 
Action: Mouse scrolled (227, 211) with delta (0, 0)
Screenshot: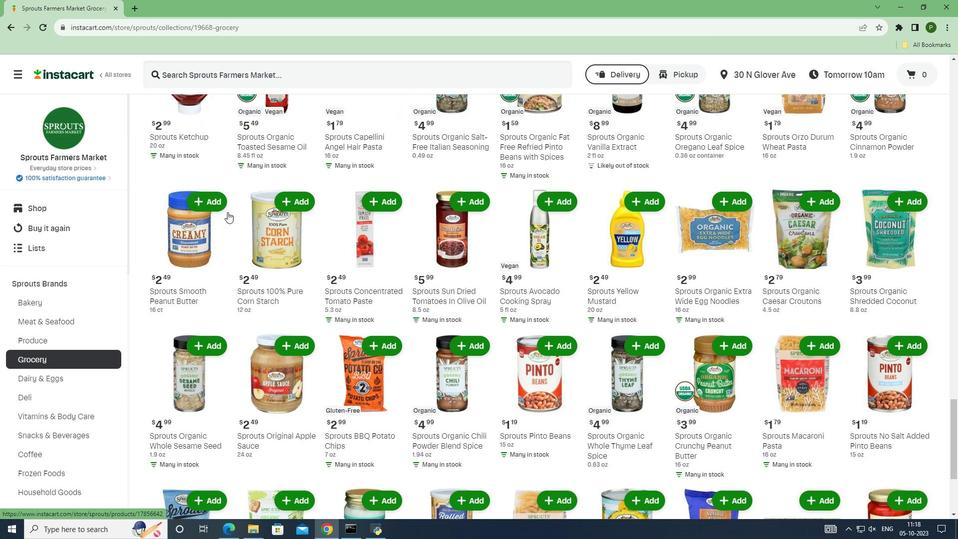 
Action: Mouse scrolled (227, 211) with delta (0, 0)
Screenshot: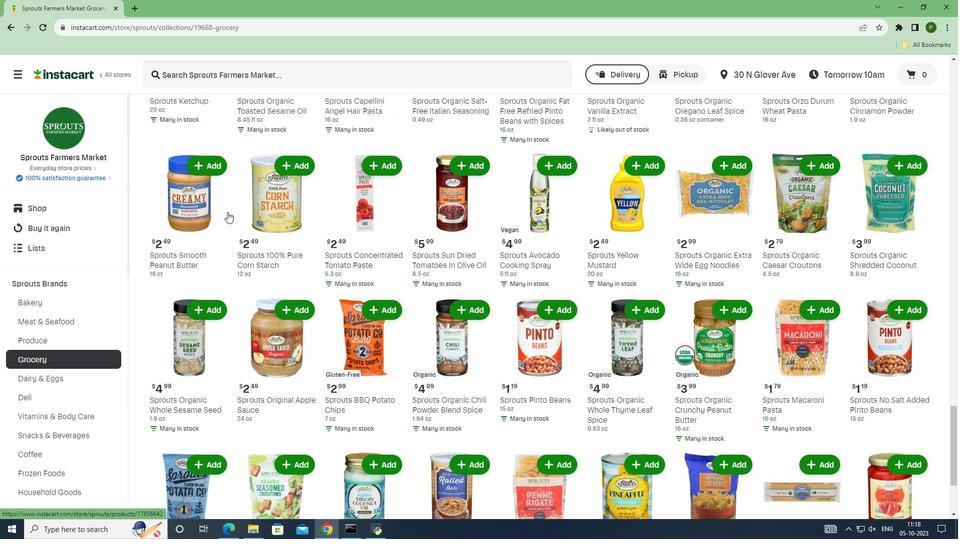 
Action: Mouse scrolled (227, 211) with delta (0, 0)
Screenshot: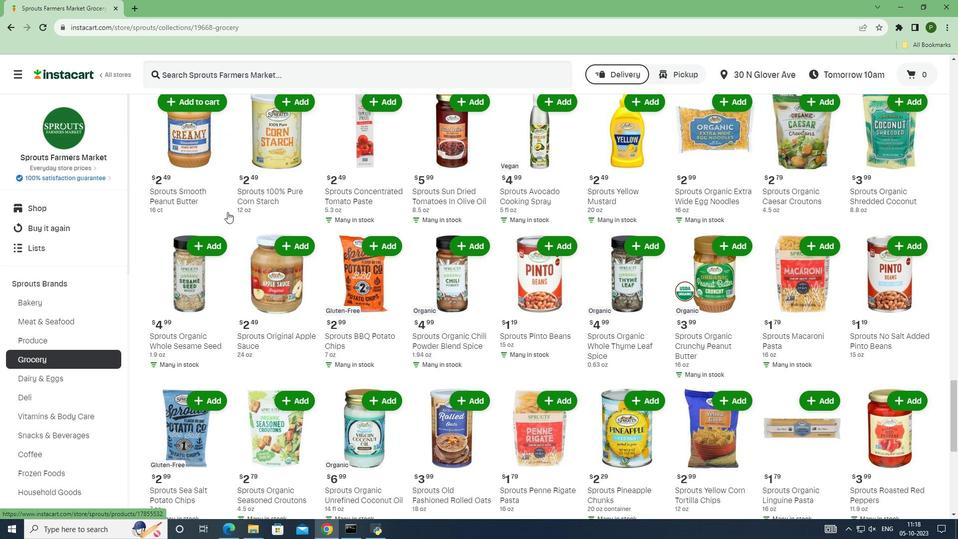 
Action: Mouse scrolled (227, 211) with delta (0, 0)
Screenshot: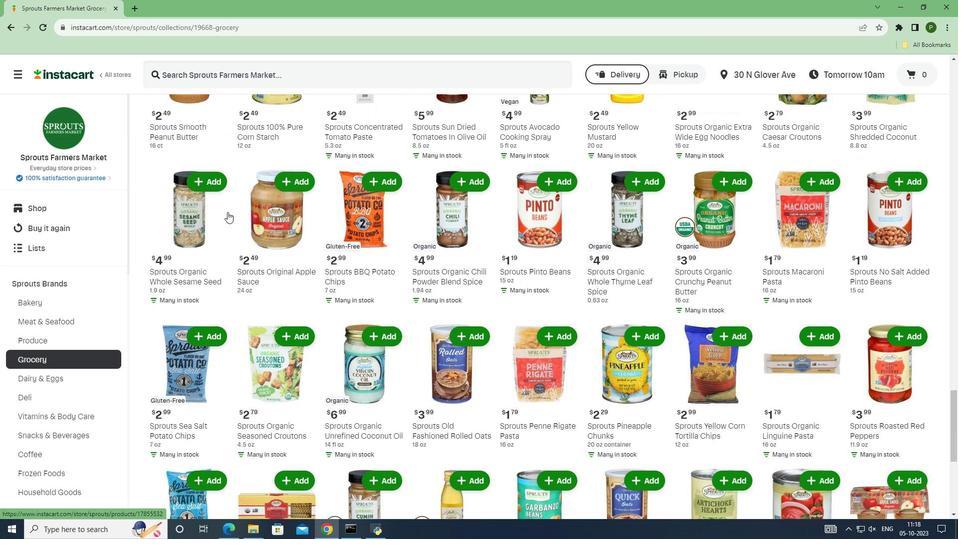 
Action: Mouse scrolled (227, 211) with delta (0, 0)
Screenshot: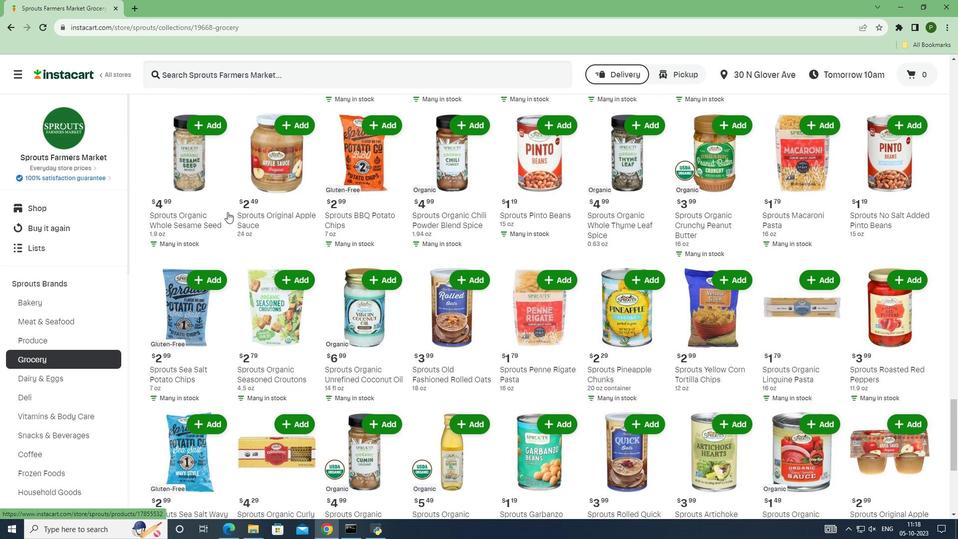 
Action: Mouse scrolled (227, 211) with delta (0, 0)
Screenshot: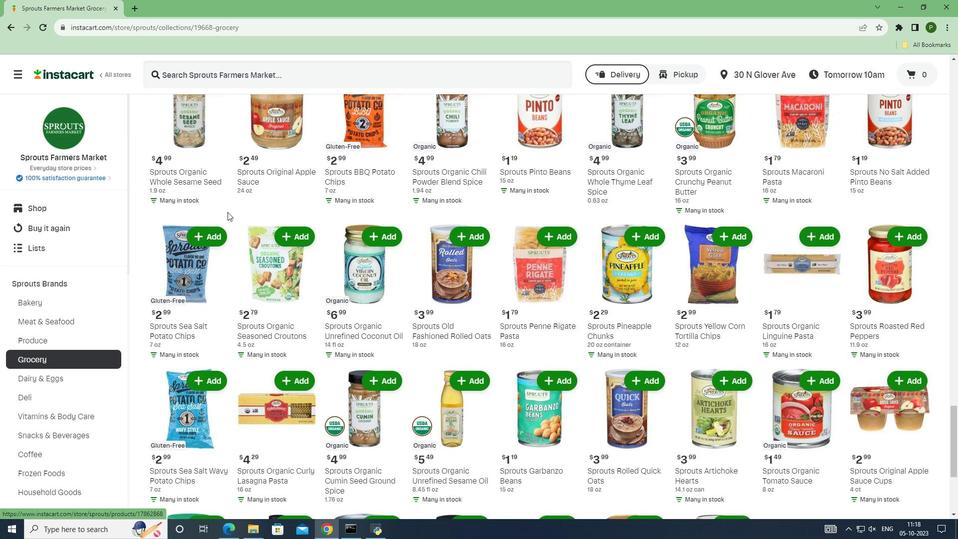 
Action: Mouse scrolled (227, 211) with delta (0, 0)
Screenshot: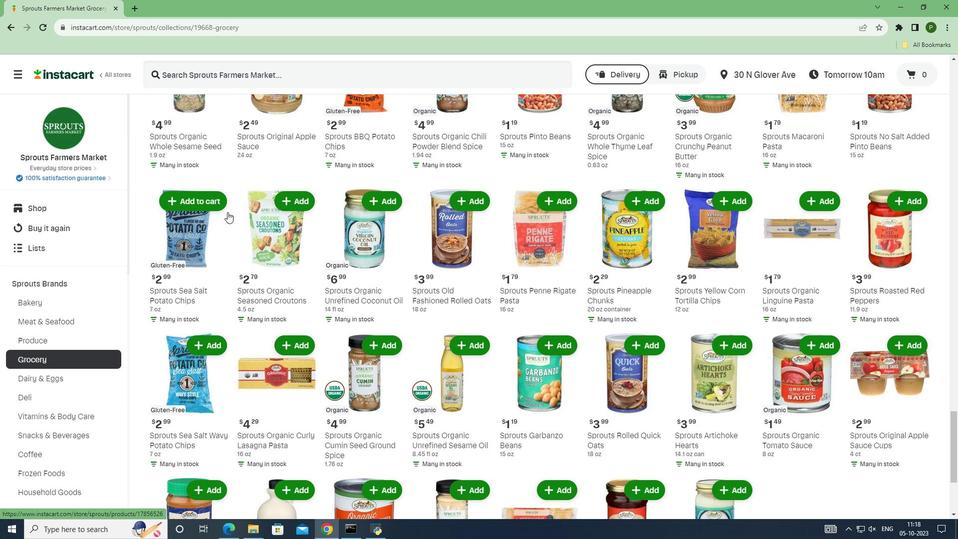 
Action: Mouse scrolled (227, 211) with delta (0, 0)
Screenshot: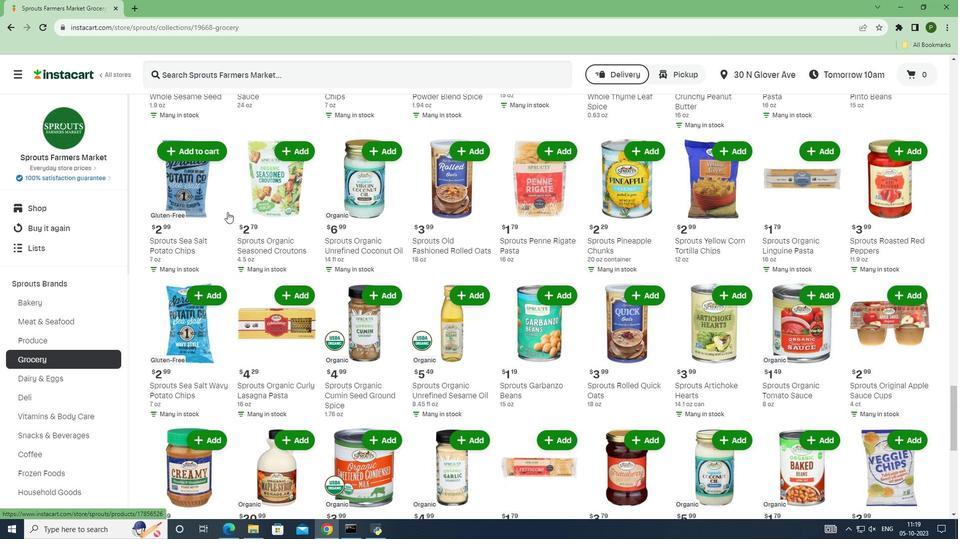 
Action: Mouse scrolled (227, 211) with delta (0, 0)
Screenshot: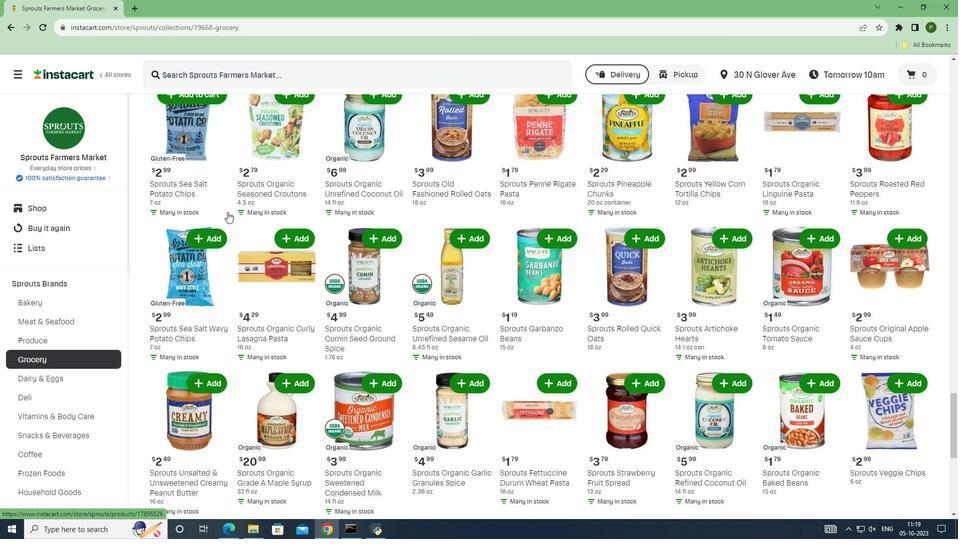 
Action: Mouse scrolled (227, 211) with delta (0, 0)
Screenshot: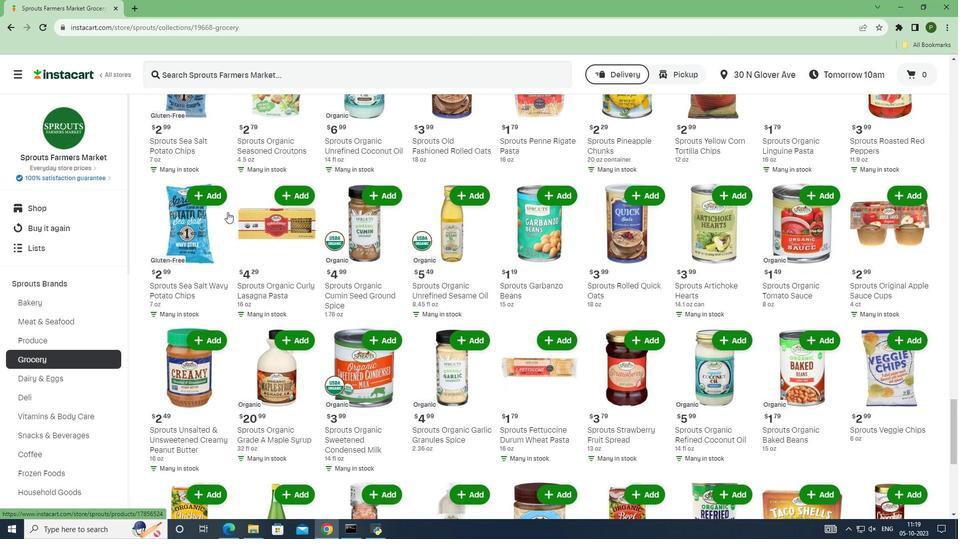 
Action: Mouse scrolled (227, 211) with delta (0, 0)
Screenshot: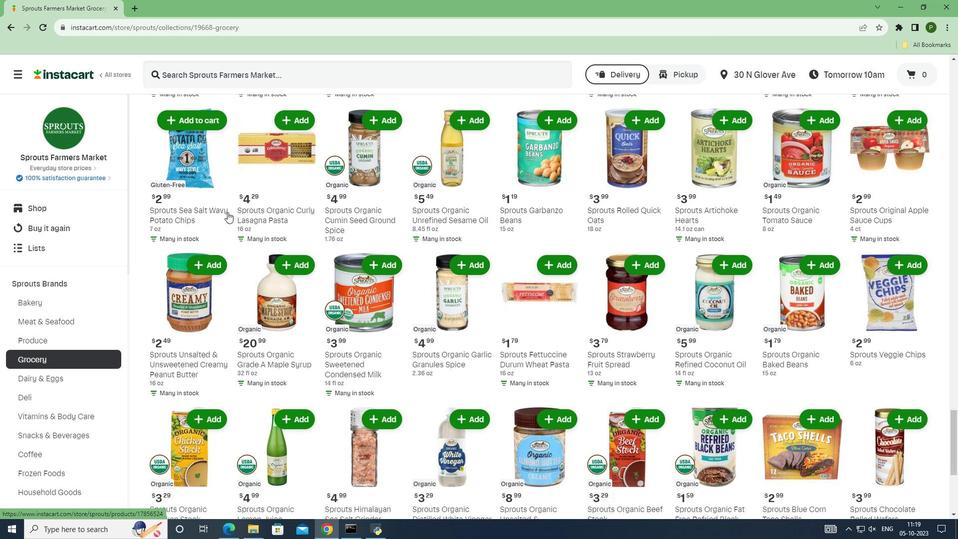 
Action: Mouse scrolled (227, 211) with delta (0, 0)
Screenshot: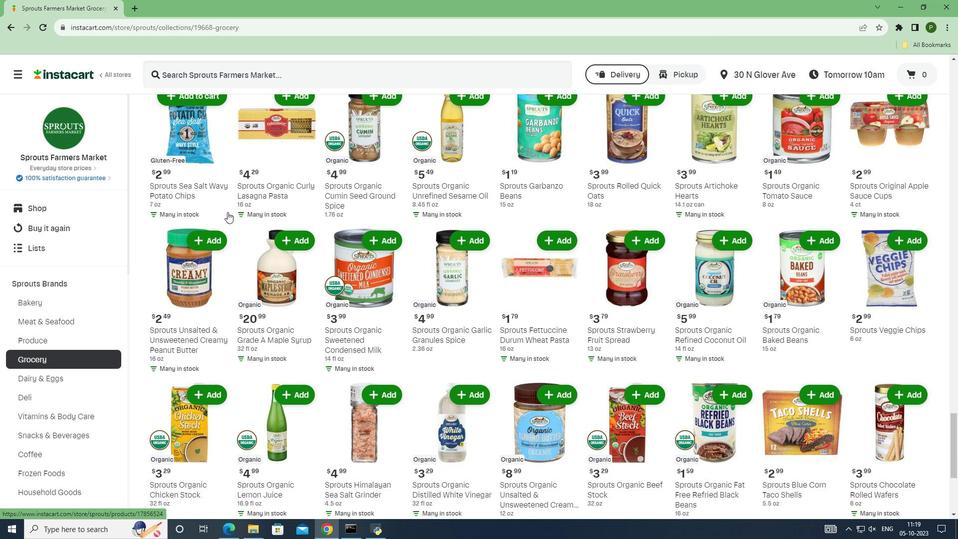 
Action: Mouse scrolled (227, 211) with delta (0, 0)
Screenshot: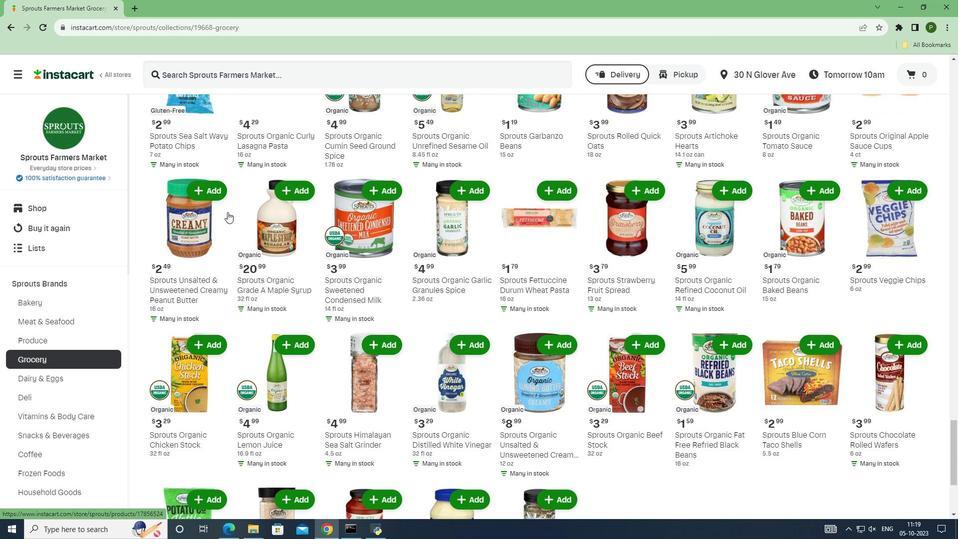 
Action: Mouse scrolled (227, 211) with delta (0, 0)
Screenshot: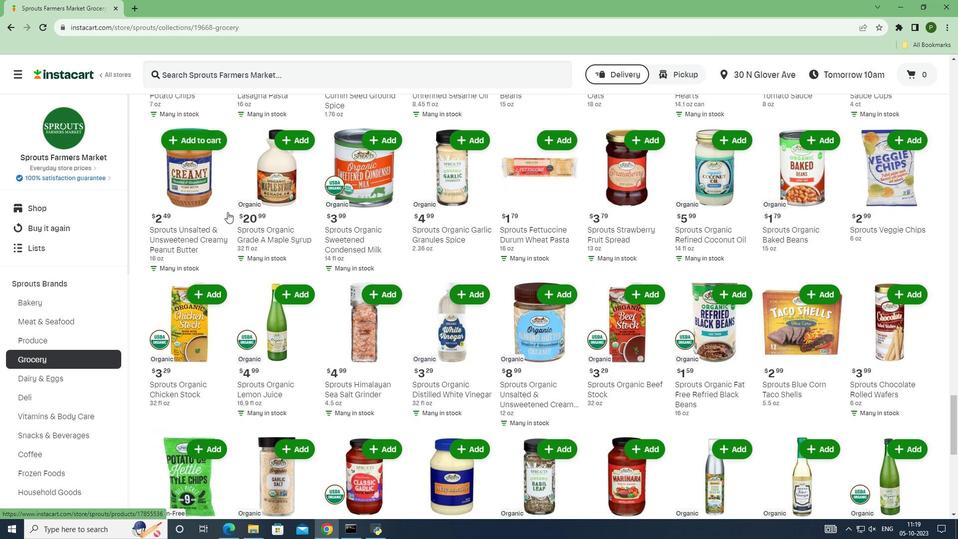 
Action: Mouse moved to (227, 212)
Screenshot: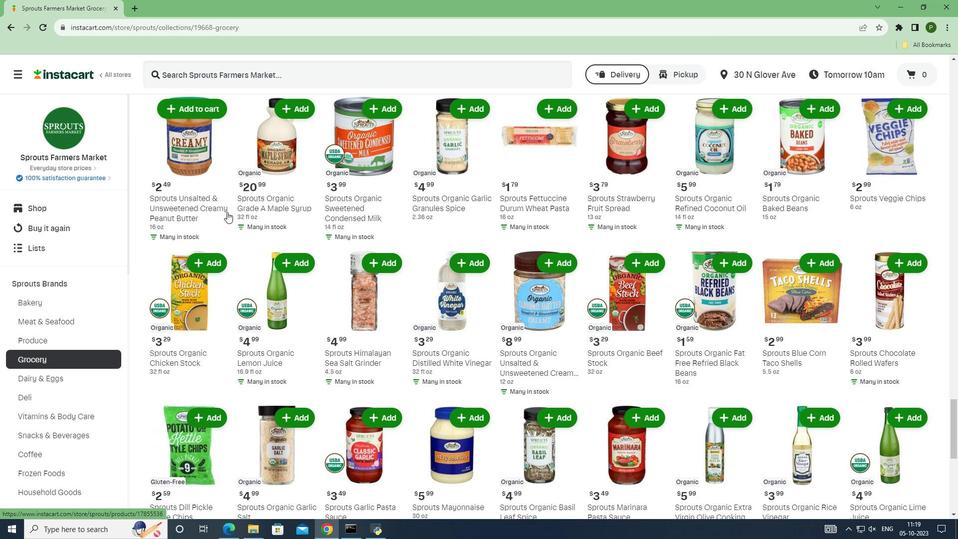 
Action: Mouse scrolled (227, 211) with delta (0, 0)
Screenshot: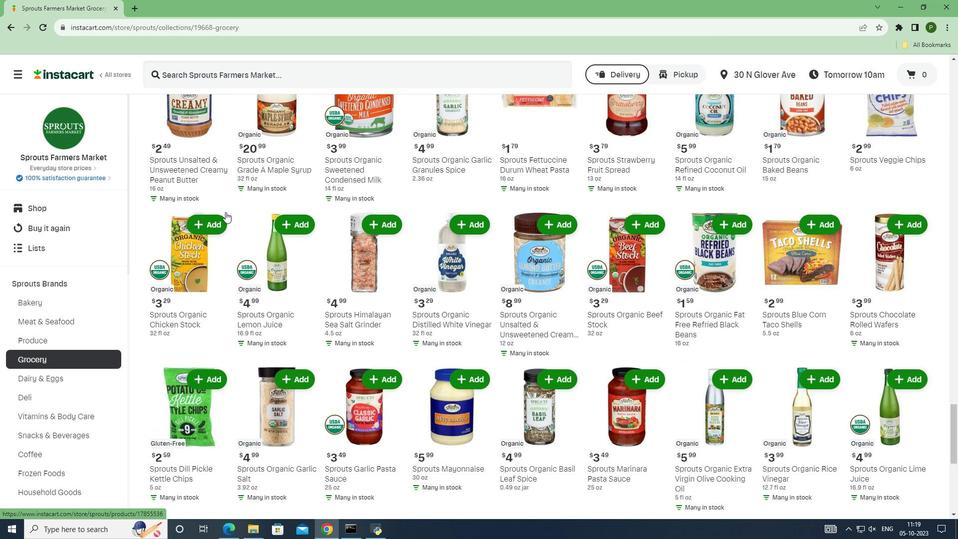 
Action: Mouse moved to (225, 212)
Screenshot: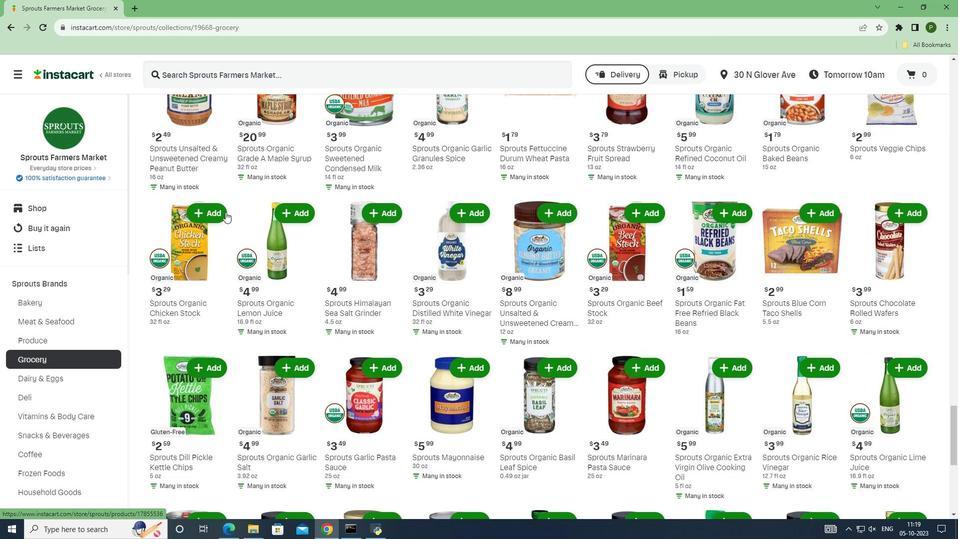 
Action: Mouse scrolled (225, 211) with delta (0, 0)
Screenshot: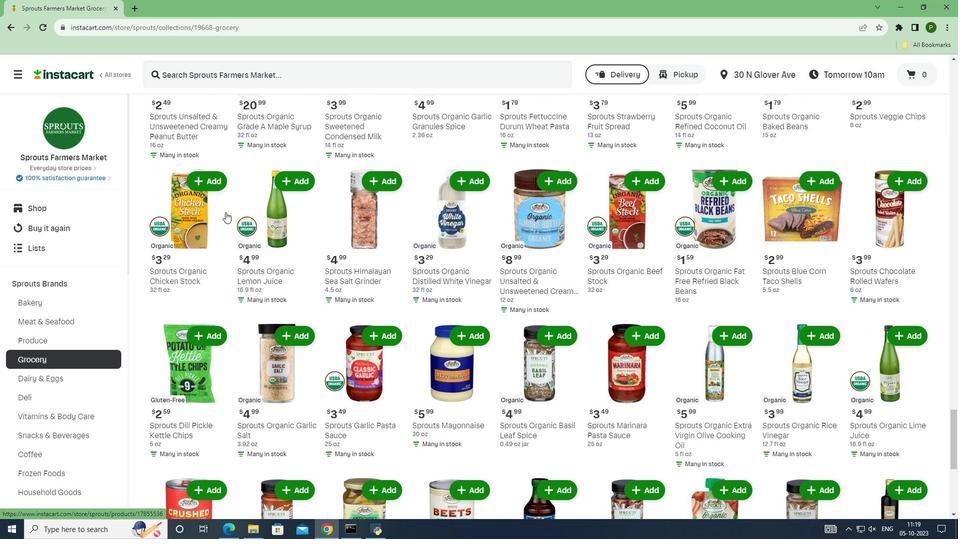 
Action: Mouse scrolled (225, 211) with delta (0, 0)
Screenshot: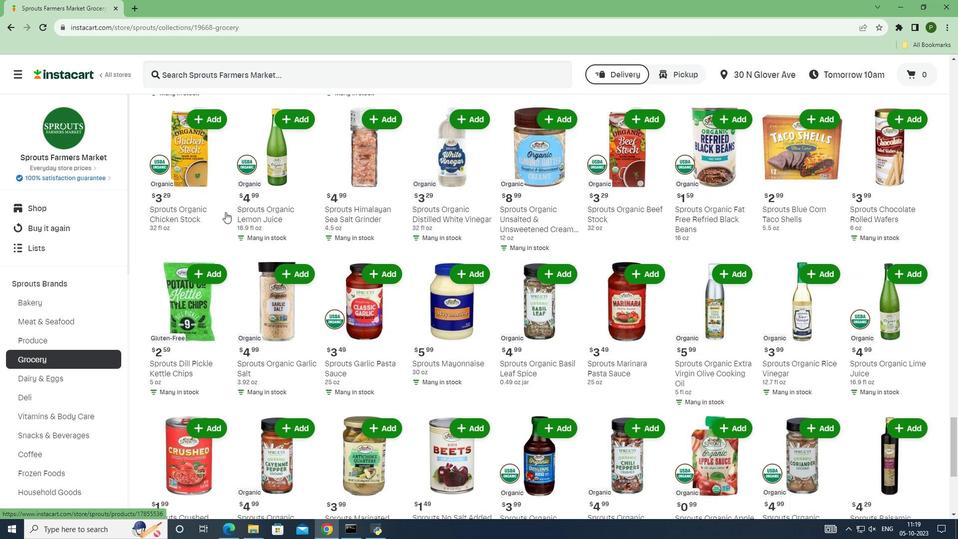 
Action: Mouse scrolled (225, 211) with delta (0, 0)
Screenshot: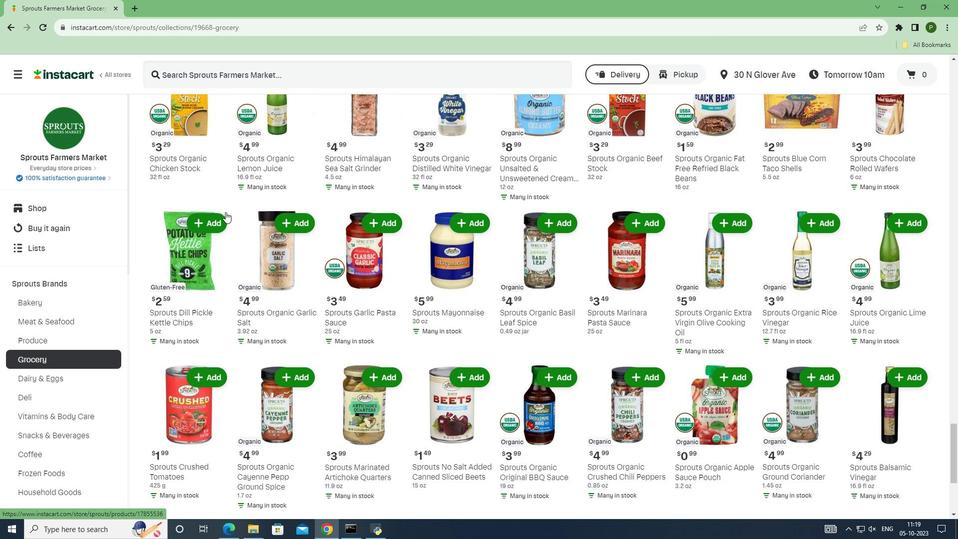 
Action: Mouse scrolled (225, 211) with delta (0, 0)
Screenshot: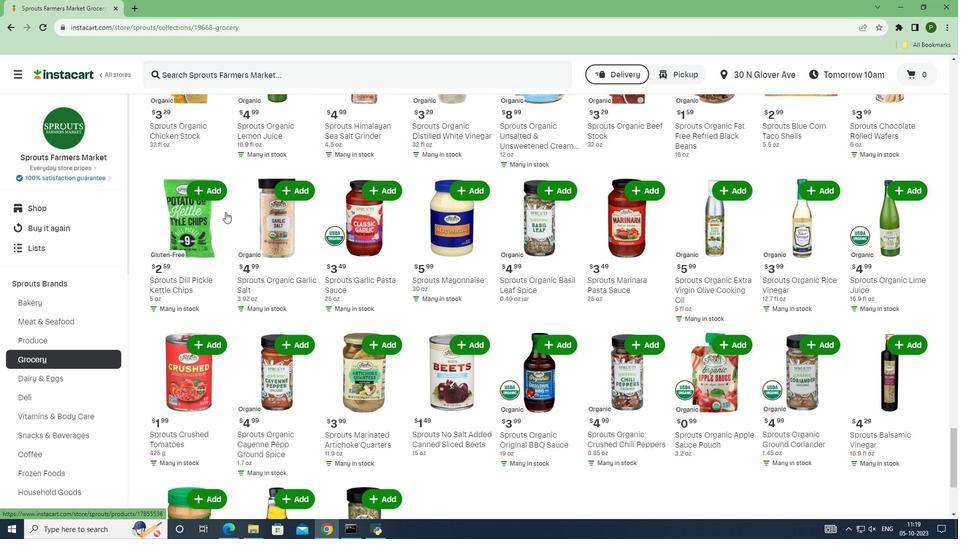 
Action: Mouse scrolled (225, 211) with delta (0, 0)
Screenshot: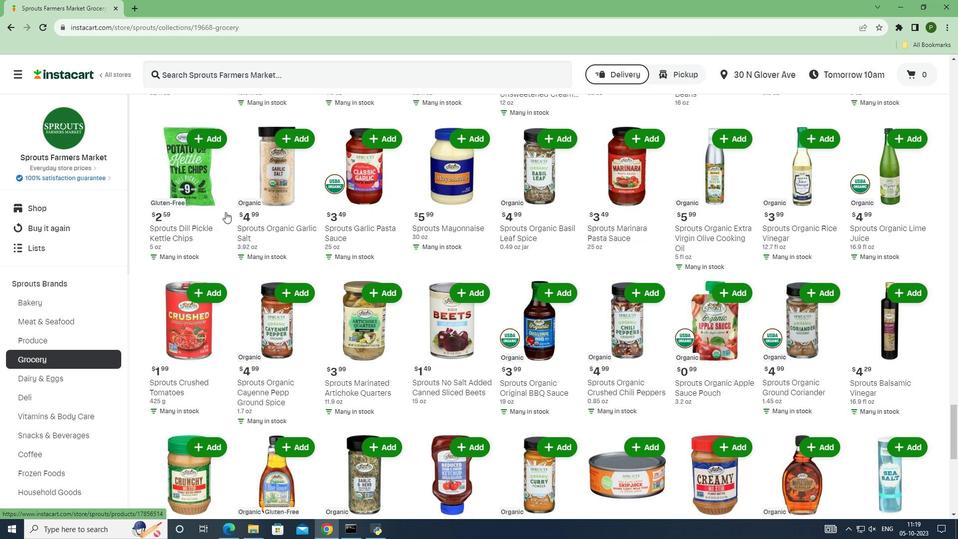 
Action: Mouse scrolled (225, 211) with delta (0, 0)
Screenshot: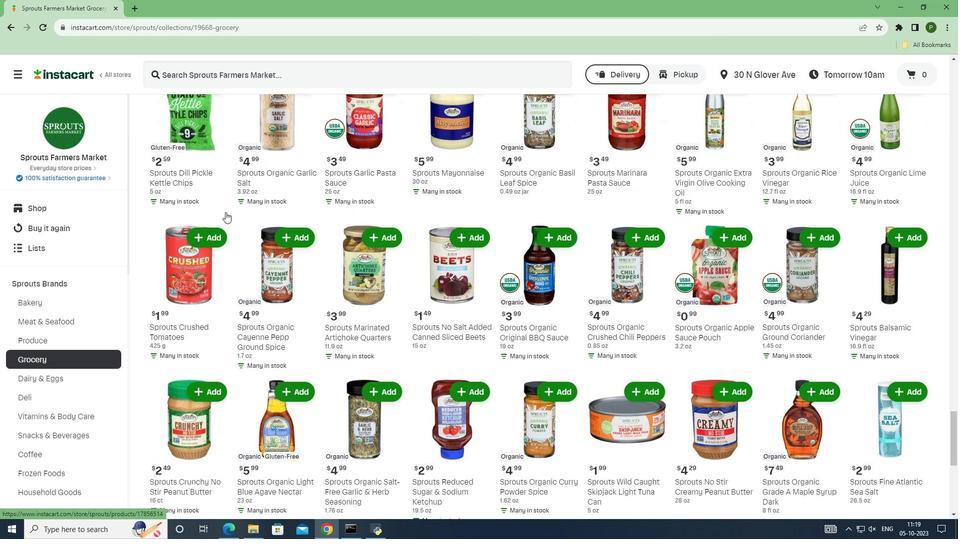 
Action: Mouse scrolled (225, 211) with delta (0, 0)
Screenshot: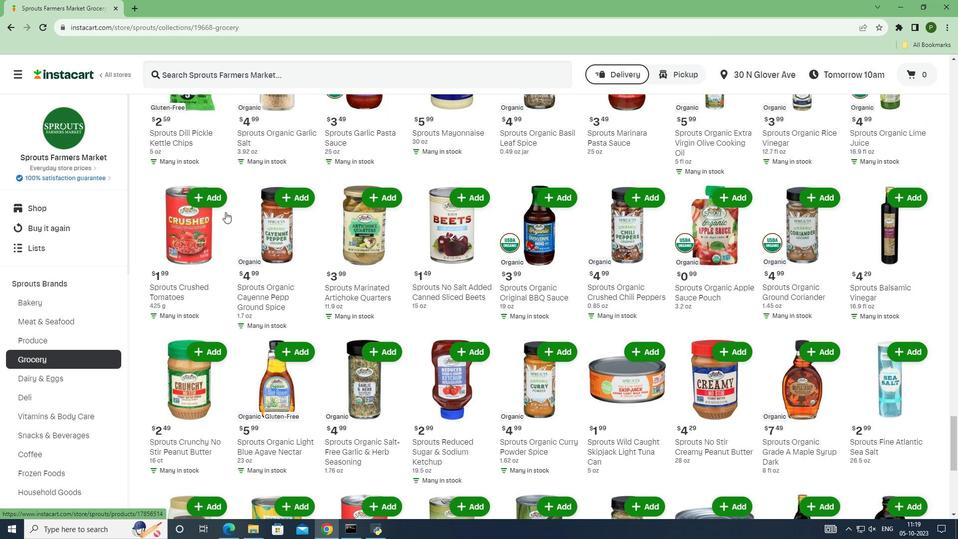 
Action: Mouse scrolled (225, 211) with delta (0, 0)
Screenshot: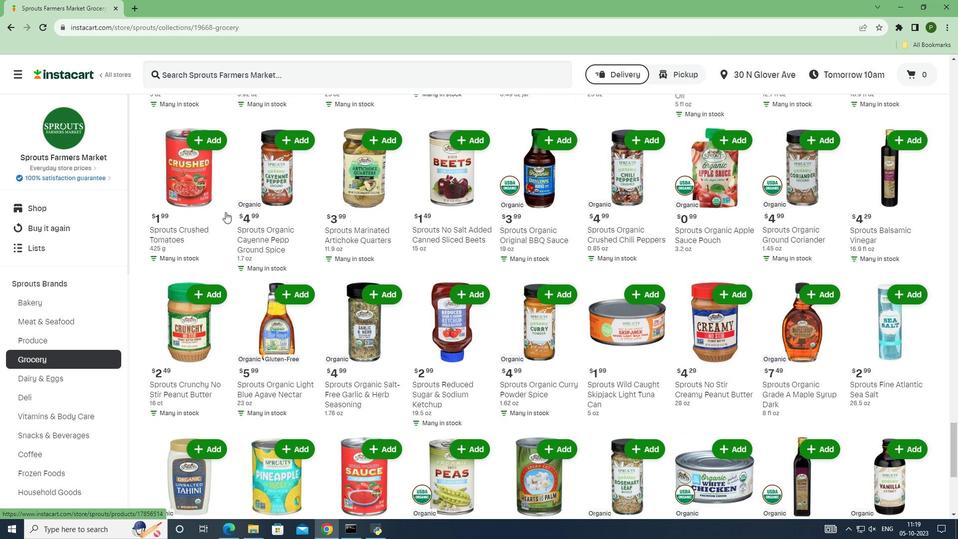 
Action: Mouse scrolled (225, 211) with delta (0, 0)
Screenshot: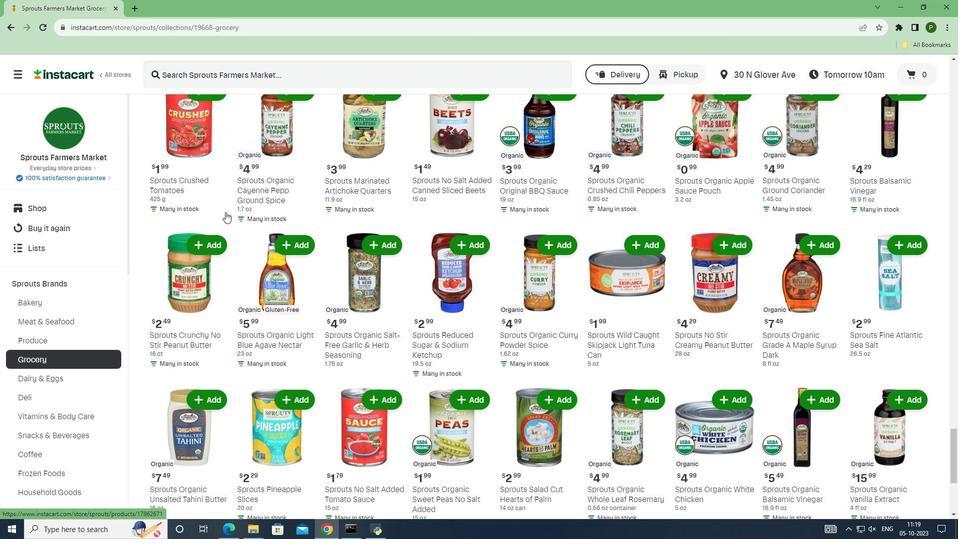 
Action: Mouse scrolled (225, 211) with delta (0, 0)
Screenshot: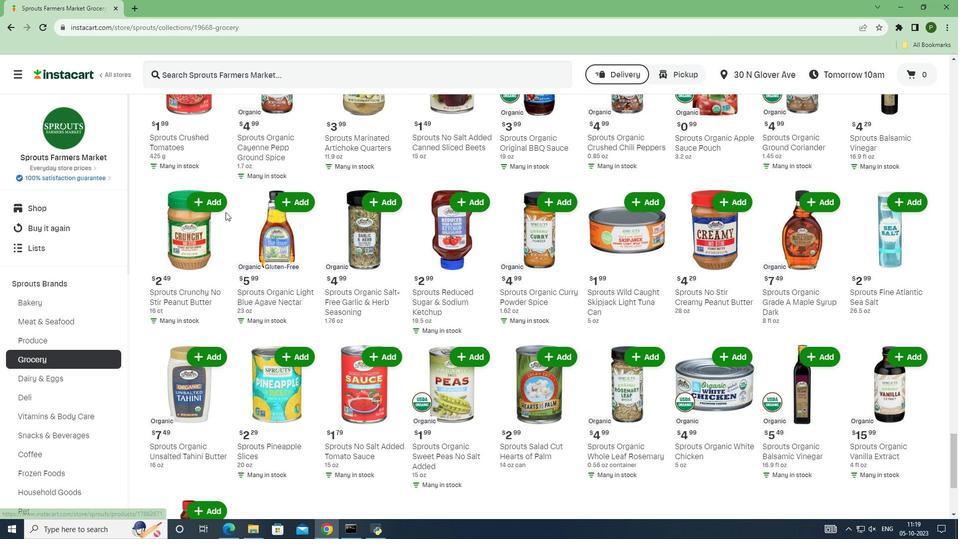 
Action: Mouse moved to (298, 325)
Screenshot: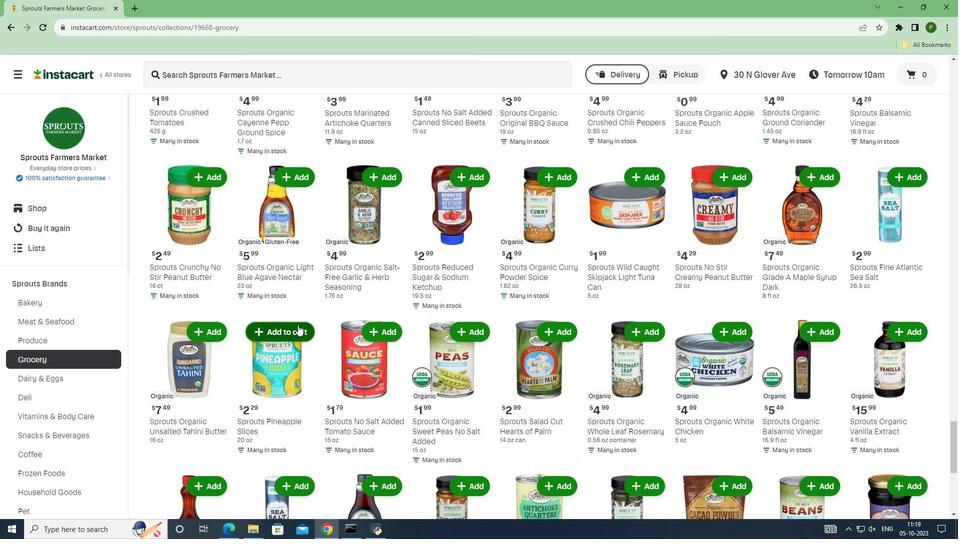 
Action: Mouse pressed left at (298, 325)
Screenshot: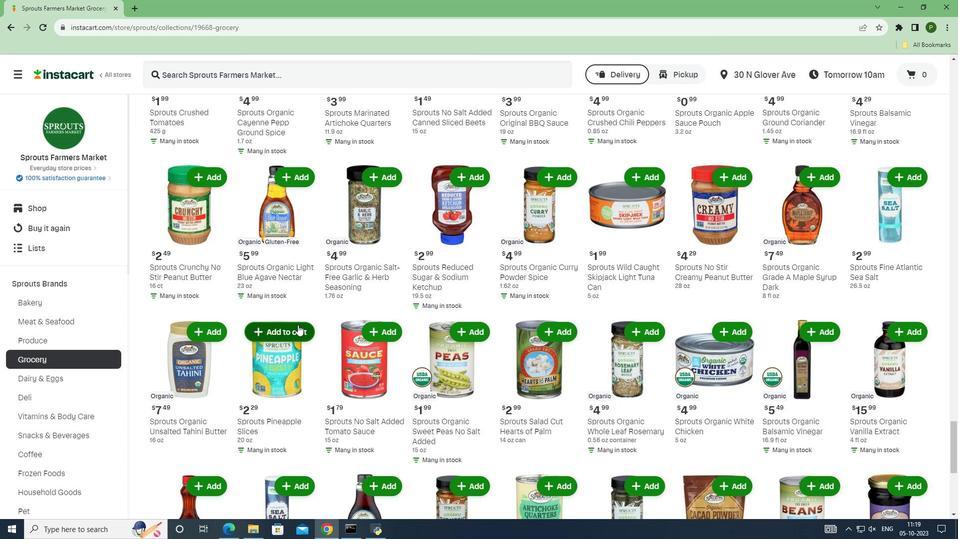 
